 Task: Add a signature Landon Mitchell containing Have a great National Cybersecurity Awareness Month, Landon Mitchell to email address softage.6@softage.net and add a folder Assembly
Action: Mouse moved to (116, 100)
Screenshot: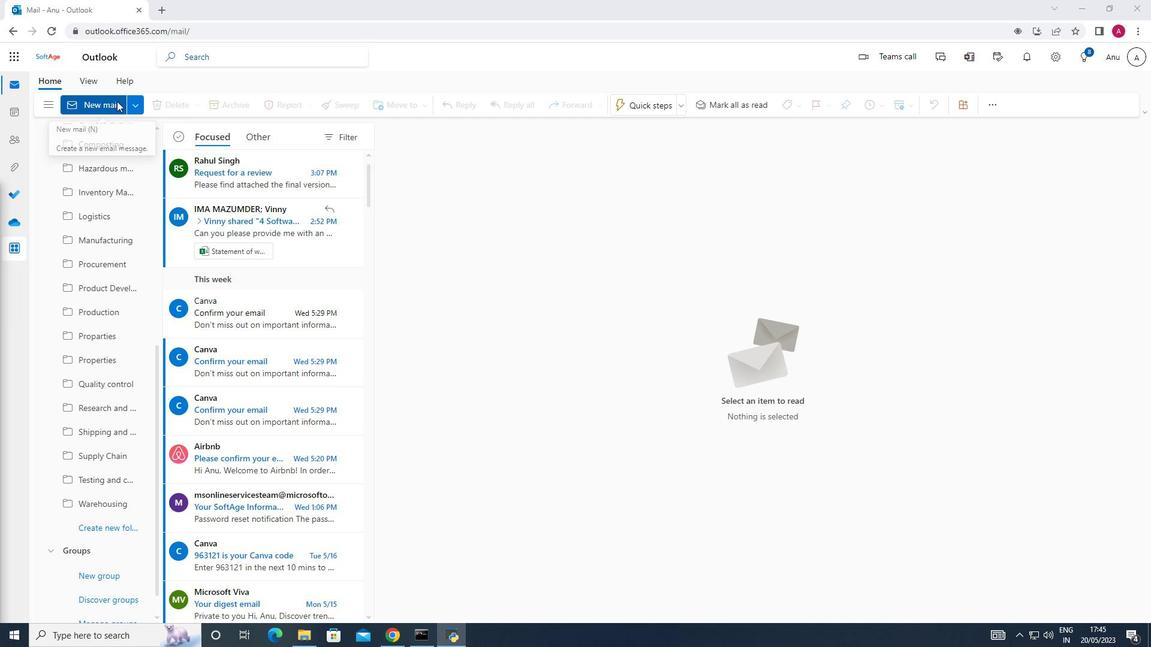 
Action: Mouse pressed left at (116, 100)
Screenshot: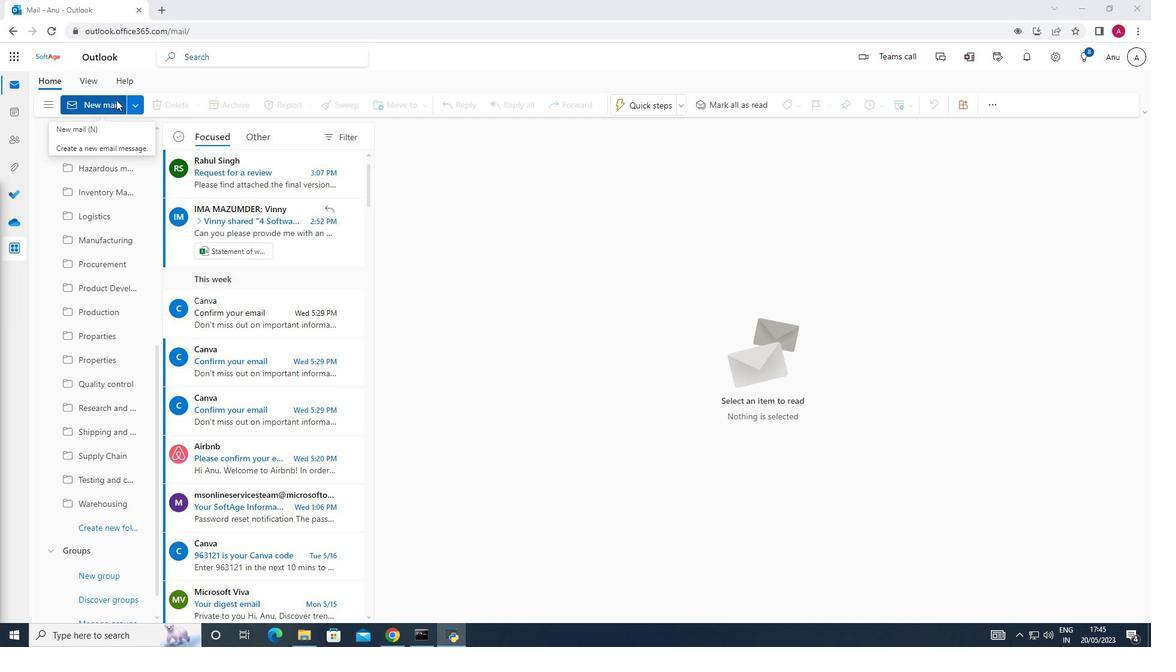 
Action: Mouse moved to (818, 102)
Screenshot: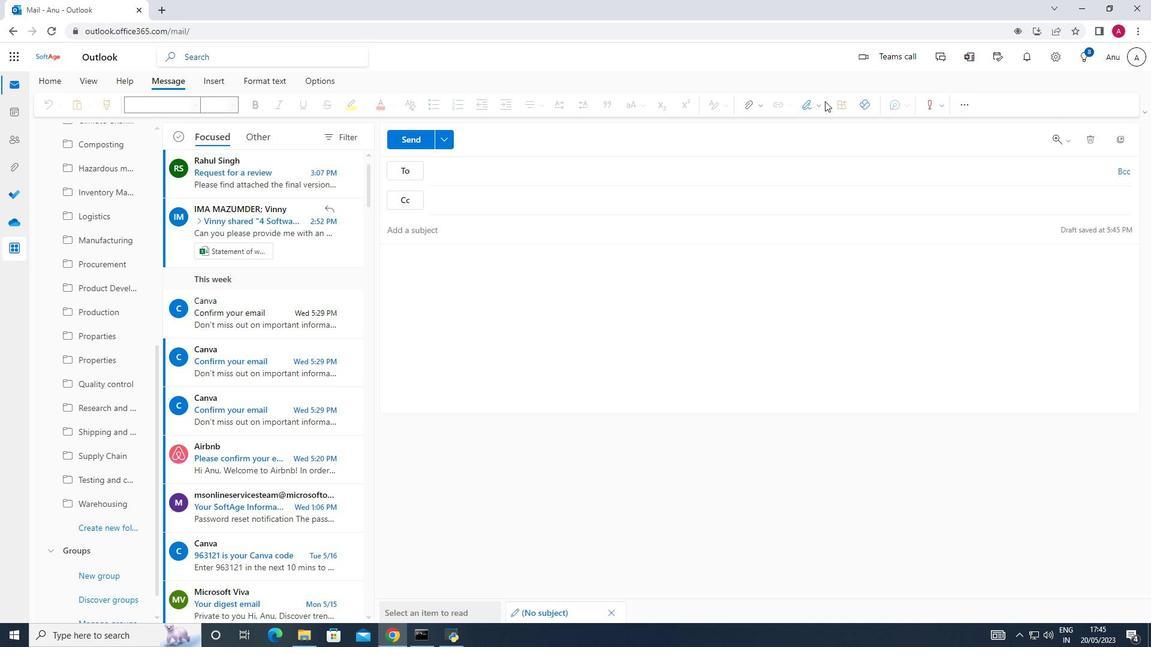 
Action: Mouse pressed left at (818, 102)
Screenshot: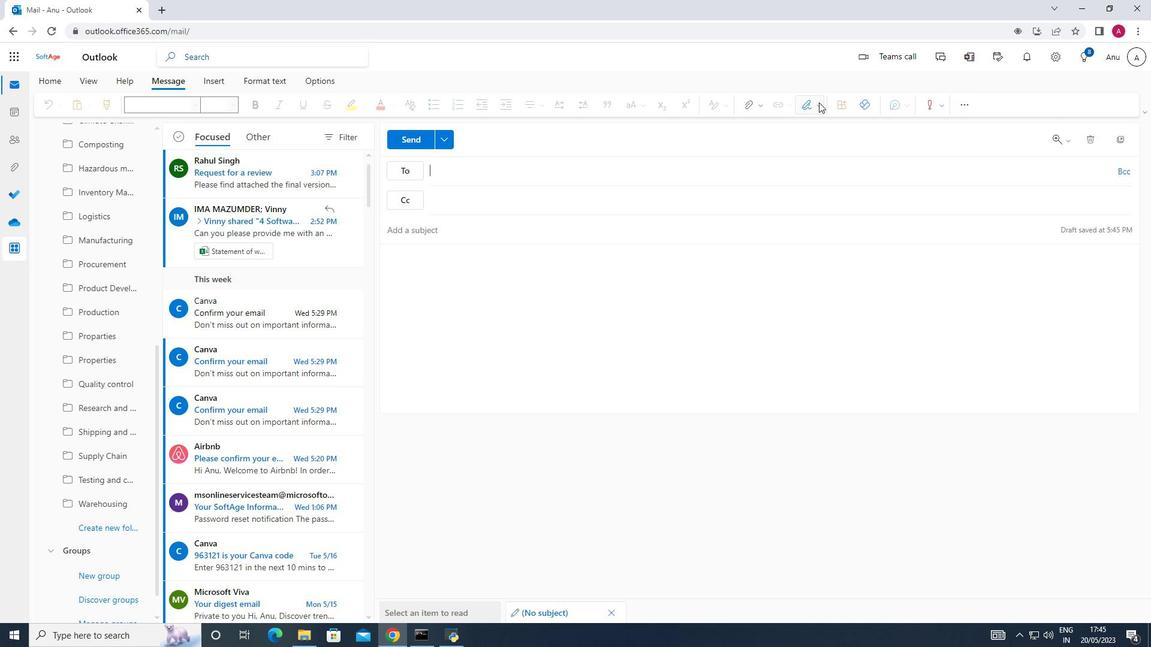 
Action: Mouse moved to (789, 154)
Screenshot: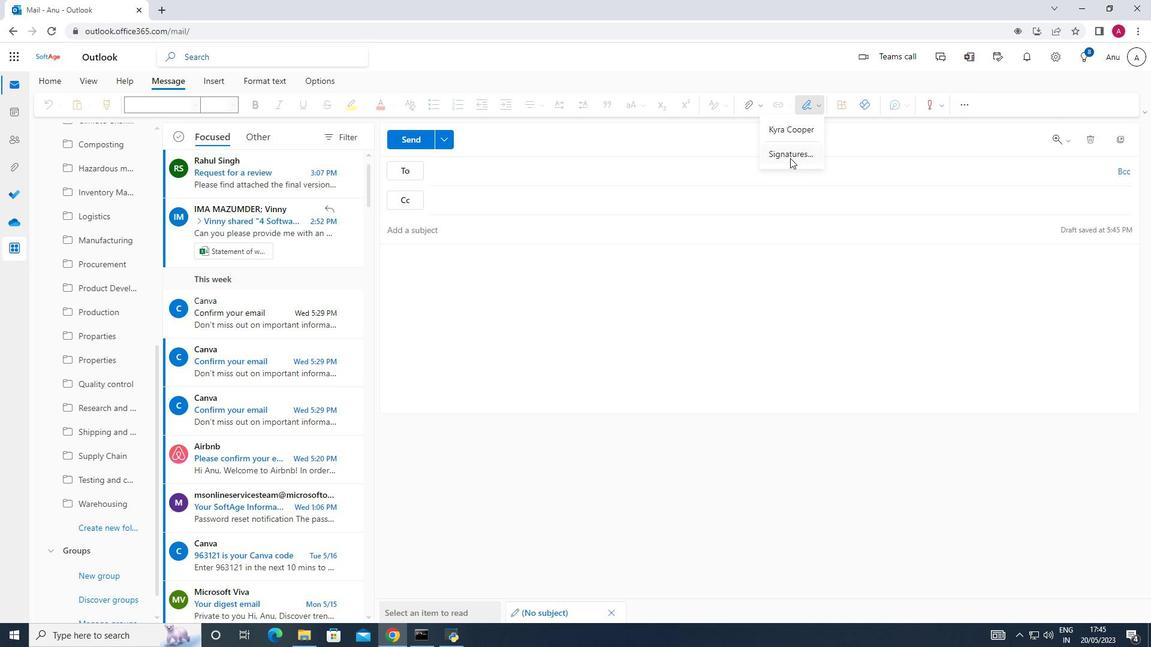 
Action: Mouse pressed left at (789, 154)
Screenshot: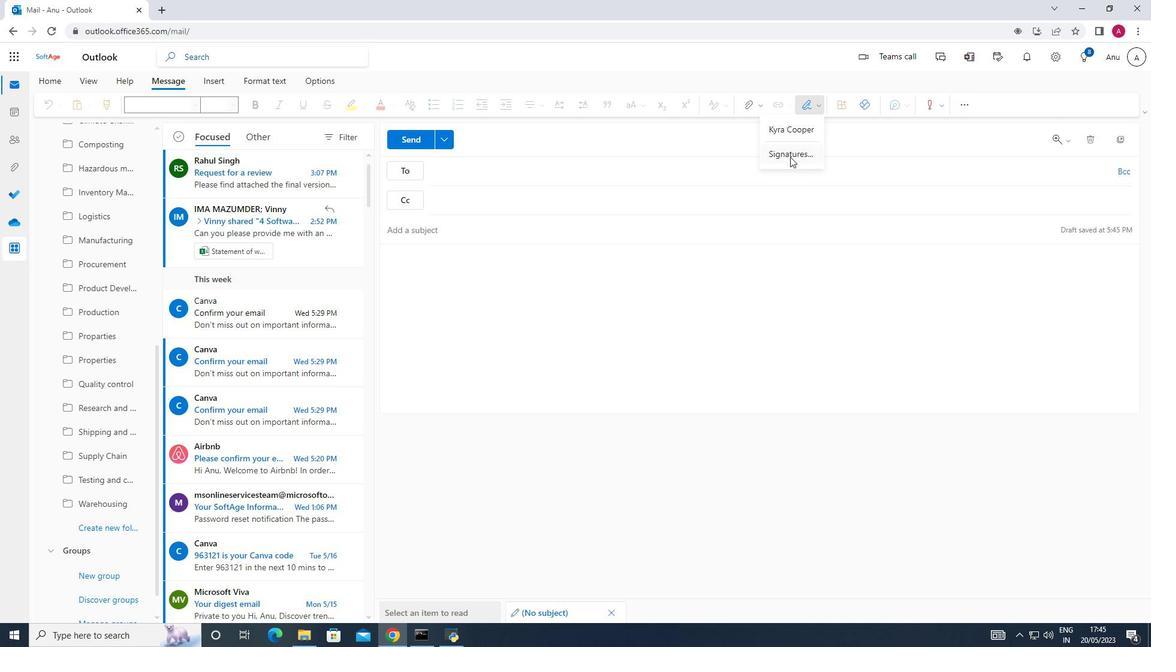 
Action: Mouse moved to (809, 194)
Screenshot: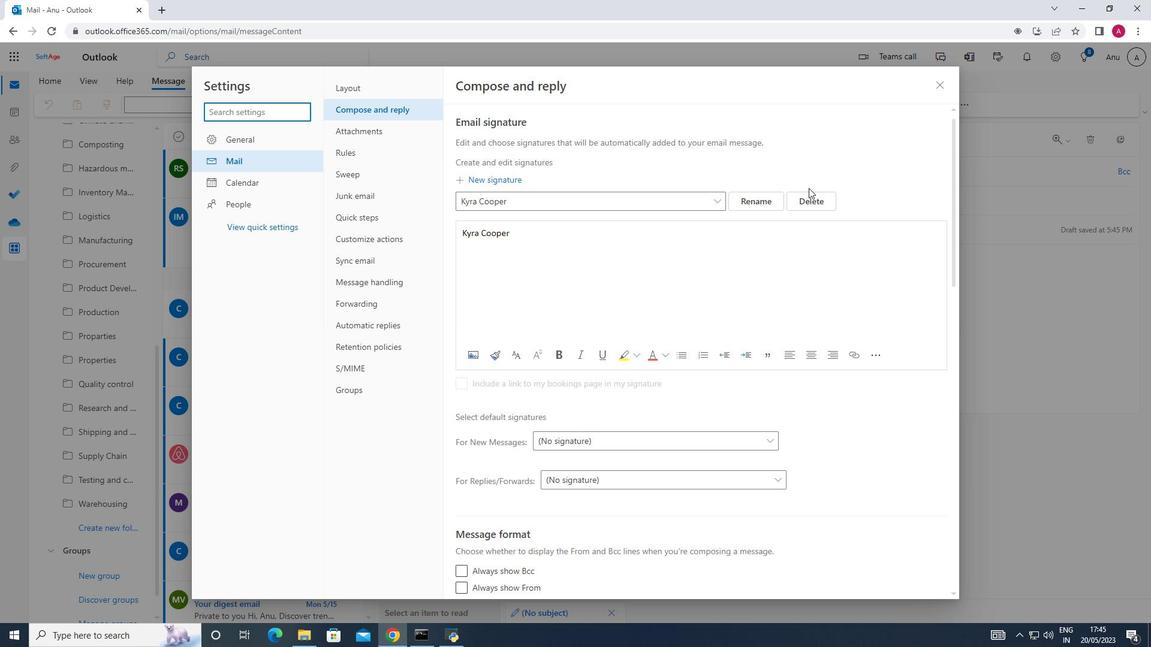 
Action: Mouse pressed left at (809, 194)
Screenshot: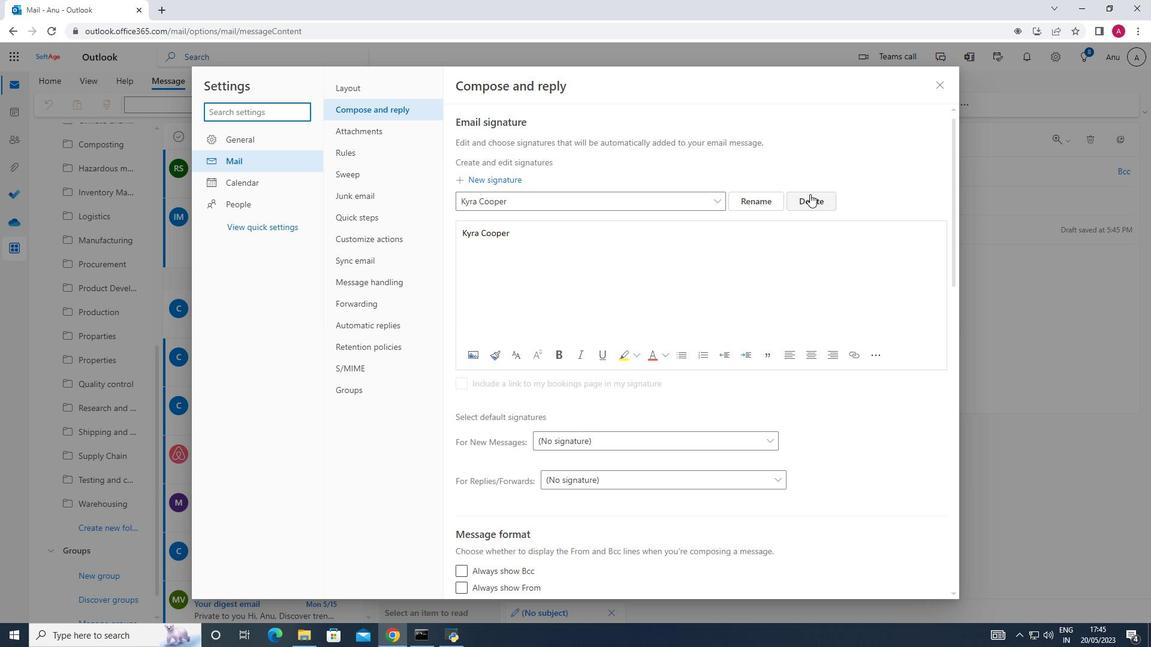 
Action: Mouse moved to (502, 195)
Screenshot: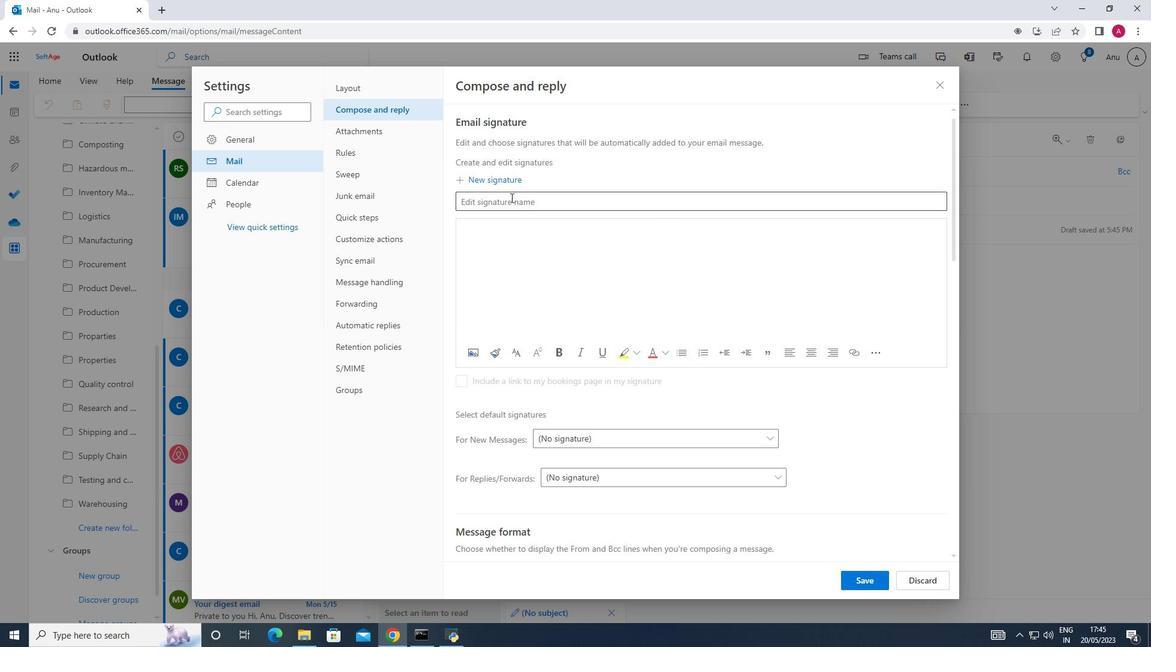 
Action: Mouse pressed left at (502, 195)
Screenshot: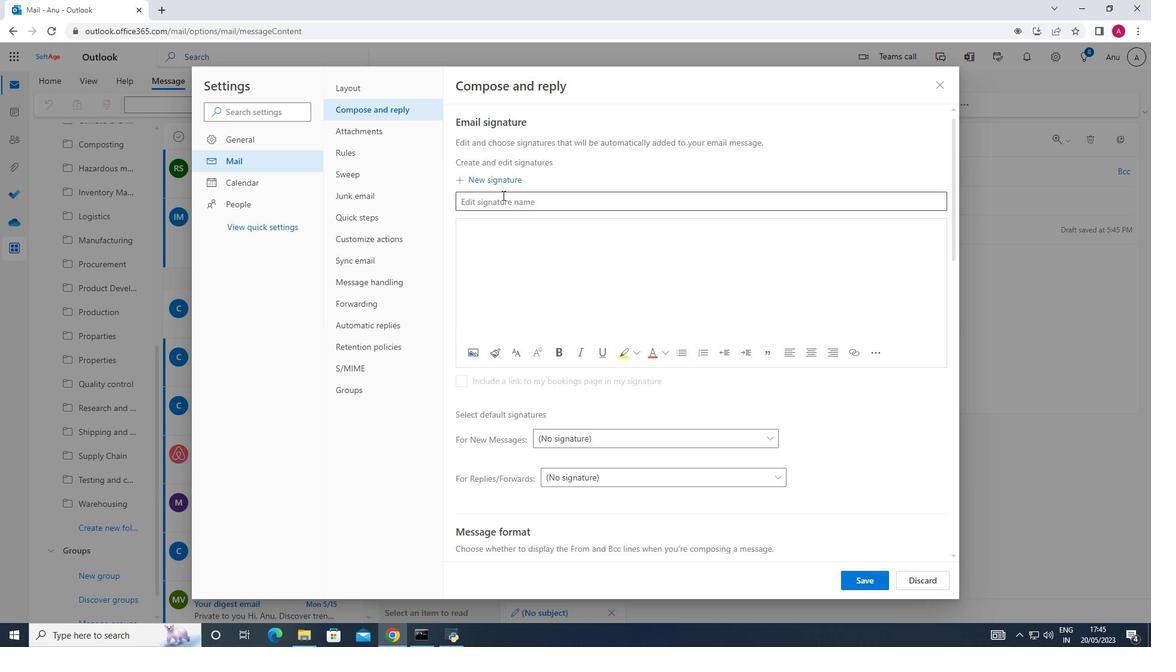 
Action: Key pressed <Key.shift_r>Landon<Key.space><Key.shift_r><Key.shift_r>Mitchell
Screenshot: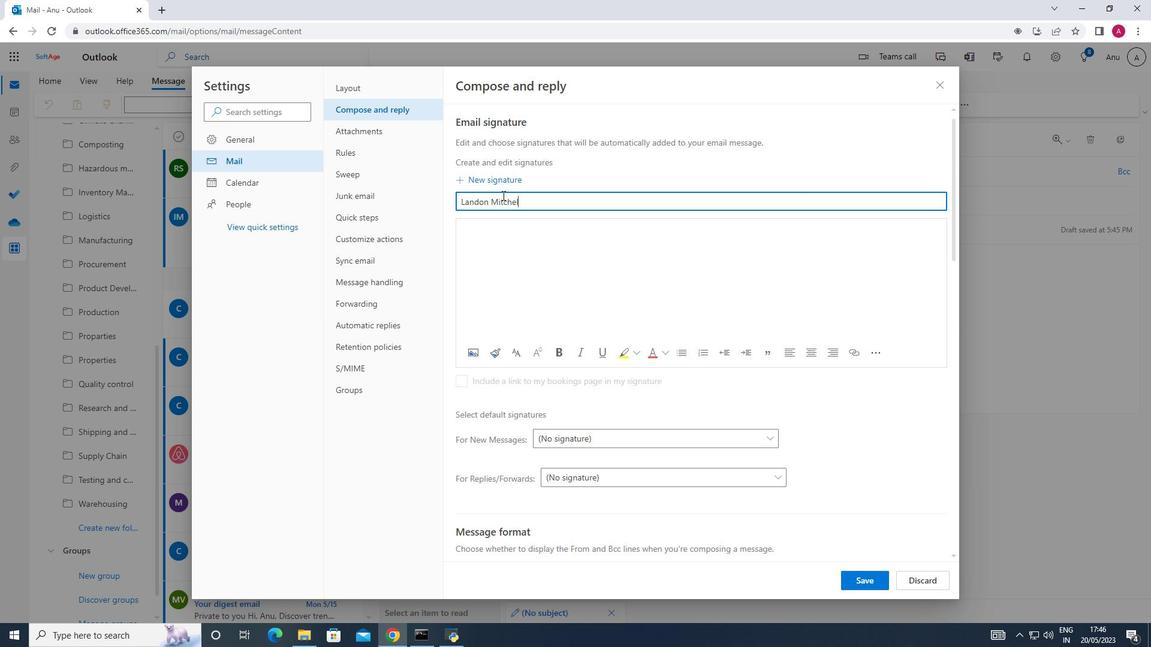 
Action: Mouse moved to (465, 230)
Screenshot: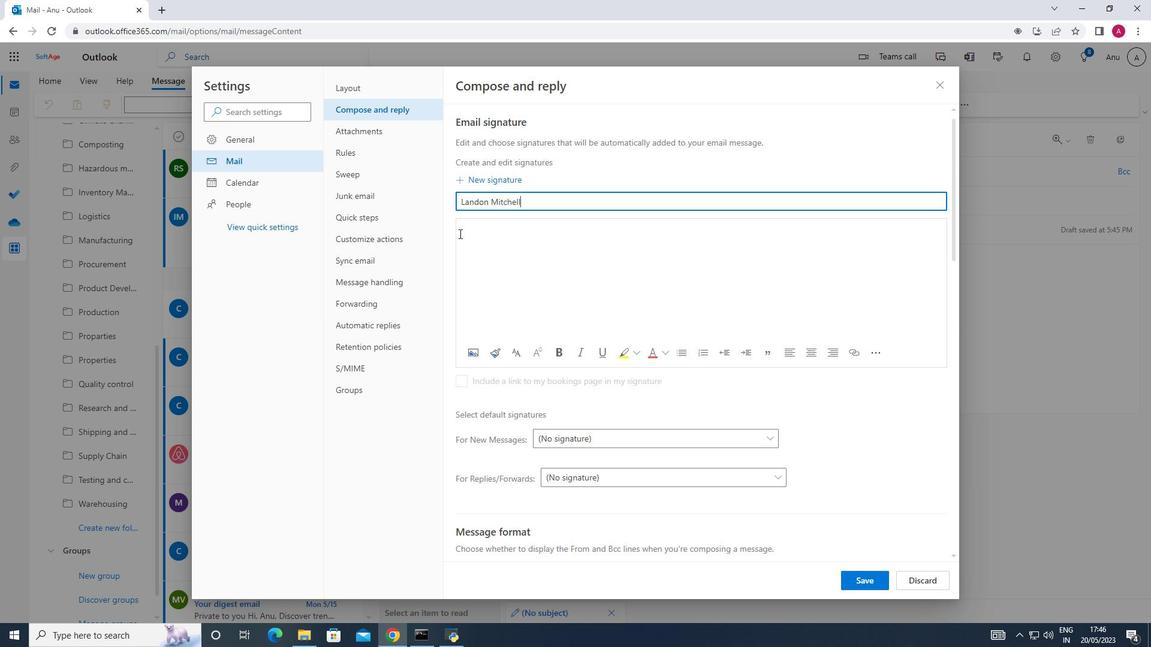 
Action: Mouse pressed left at (465, 230)
Screenshot: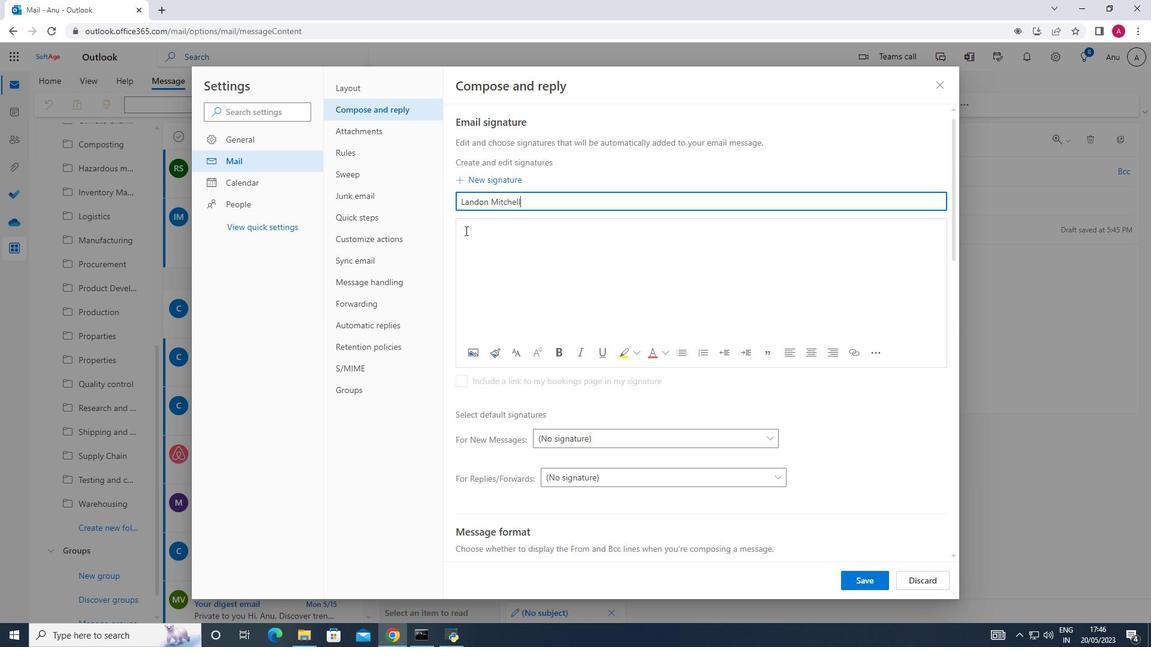 
Action: Key pressed <Key.shift_r>Landon<Key.space><Key.shift_r>Mitchell
Screenshot: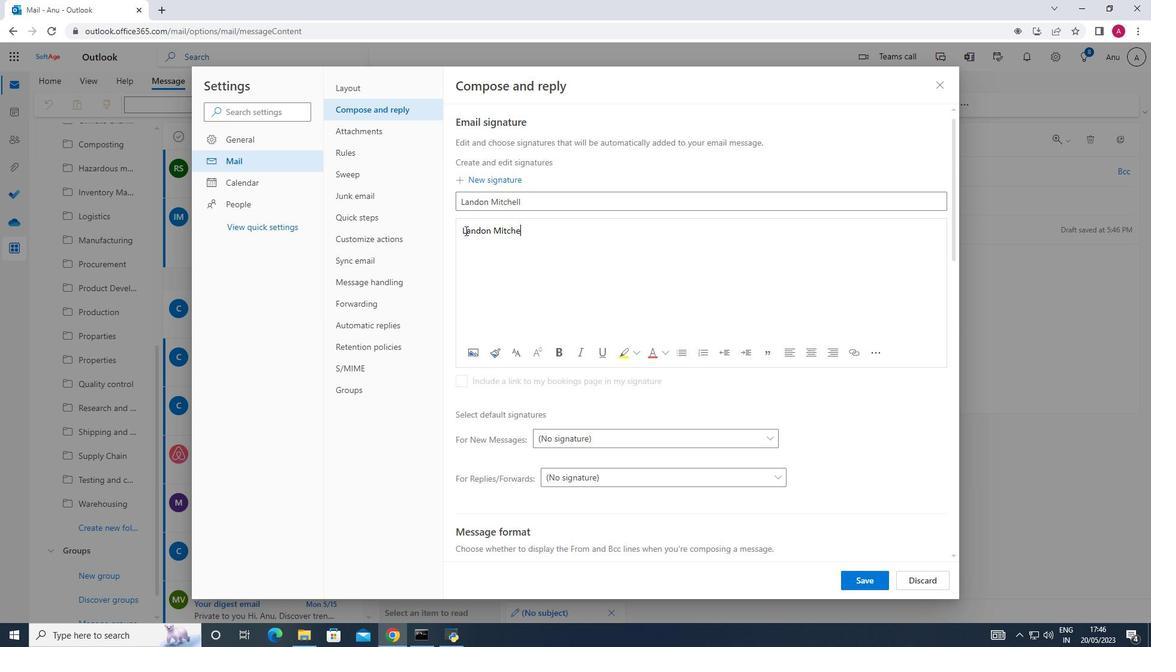 
Action: Mouse moved to (861, 574)
Screenshot: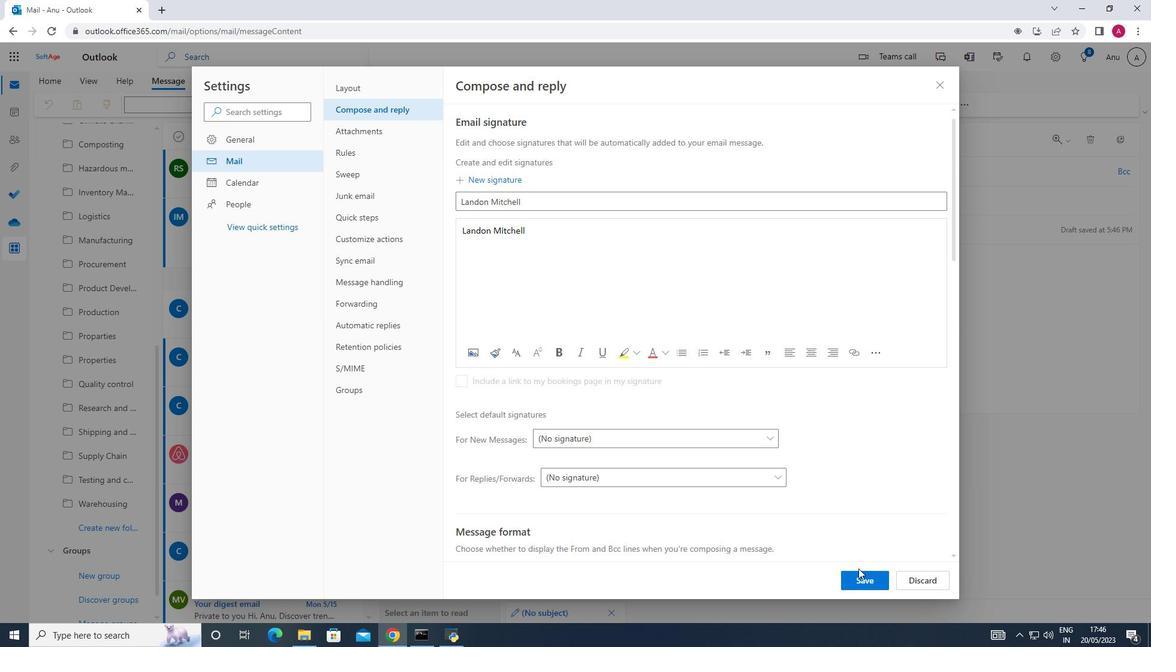 
Action: Mouse pressed left at (861, 574)
Screenshot: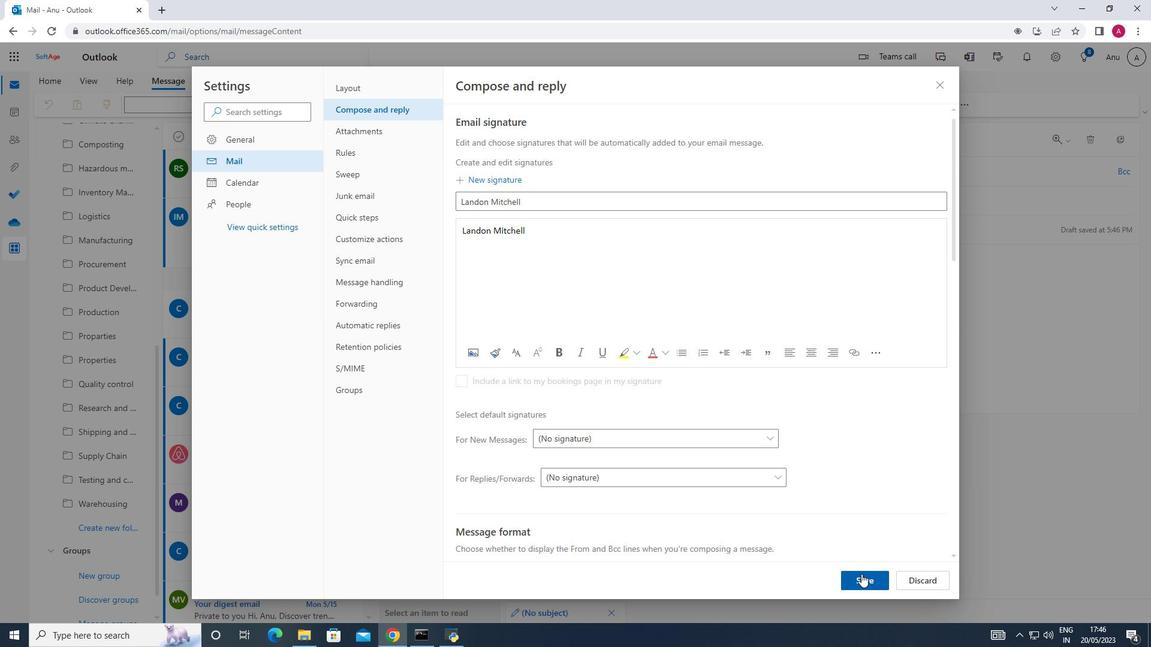 
Action: Mouse moved to (941, 85)
Screenshot: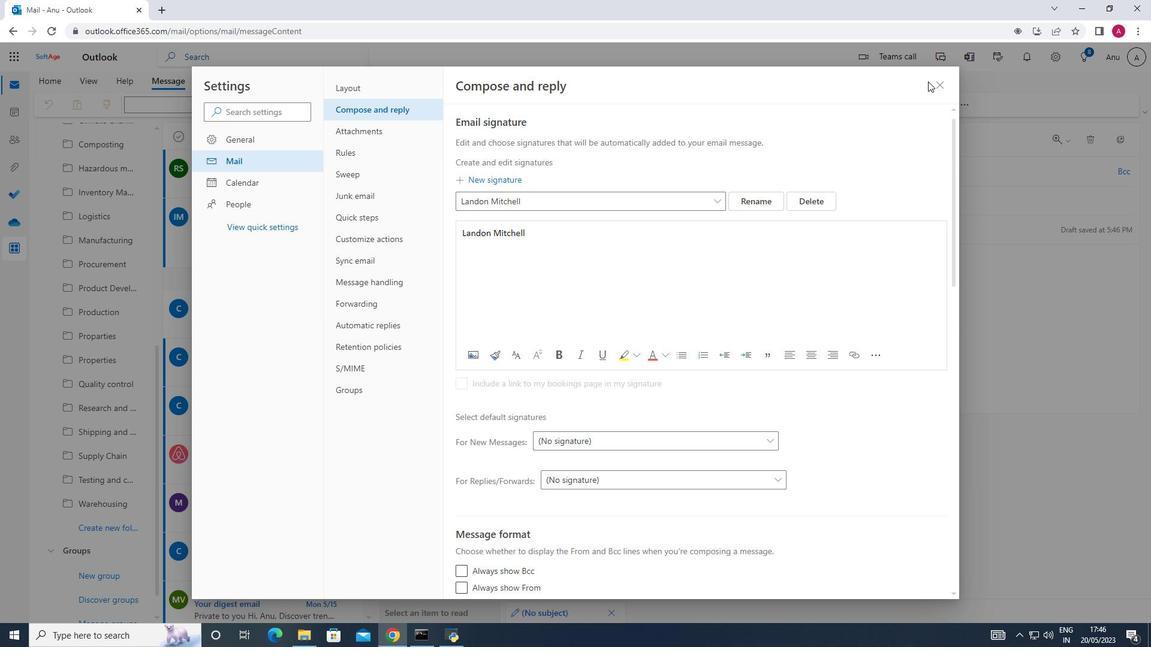
Action: Mouse pressed left at (941, 85)
Screenshot: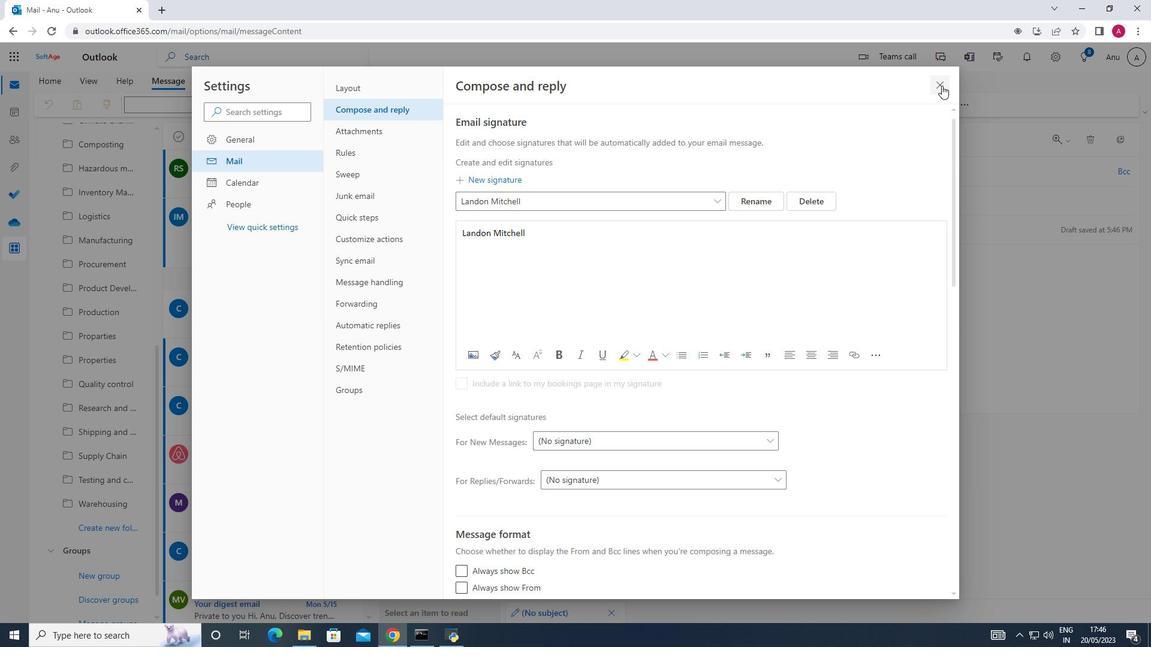 
Action: Mouse moved to (408, 252)
Screenshot: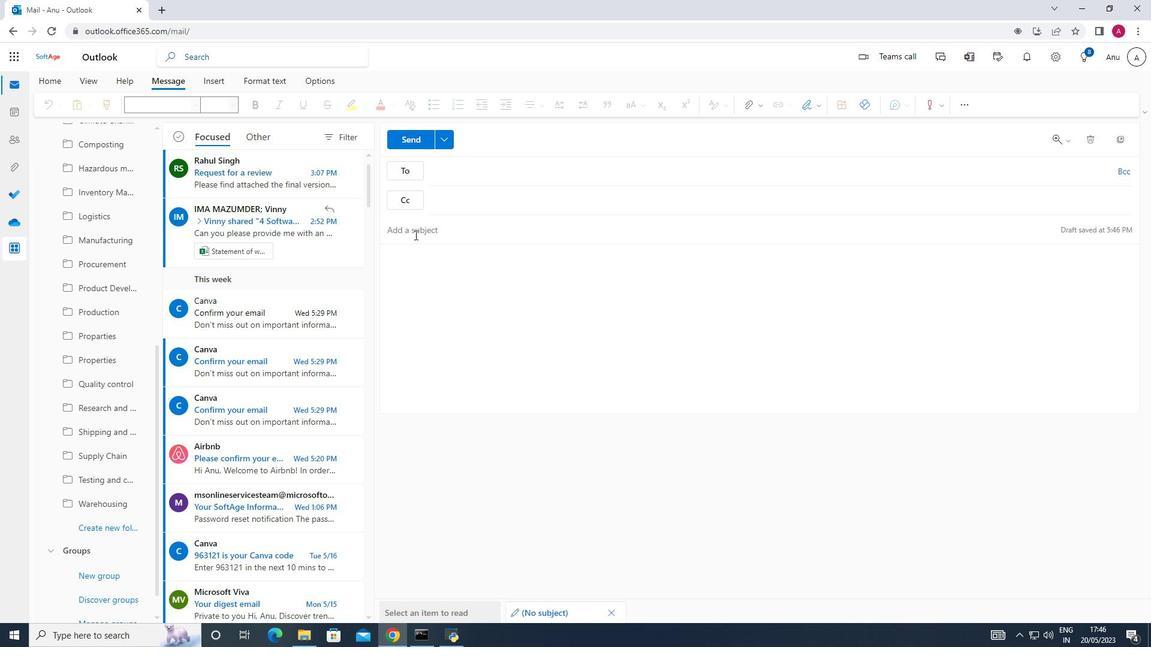 
Action: Mouse pressed left at (408, 252)
Screenshot: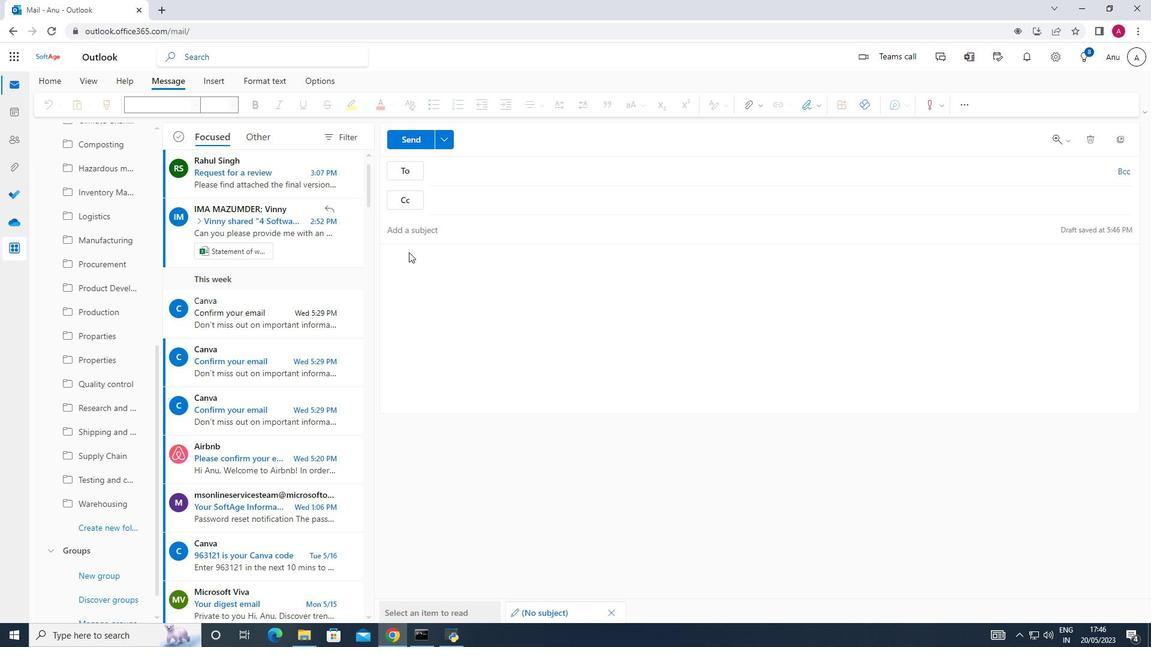 
Action: Mouse moved to (395, 258)
Screenshot: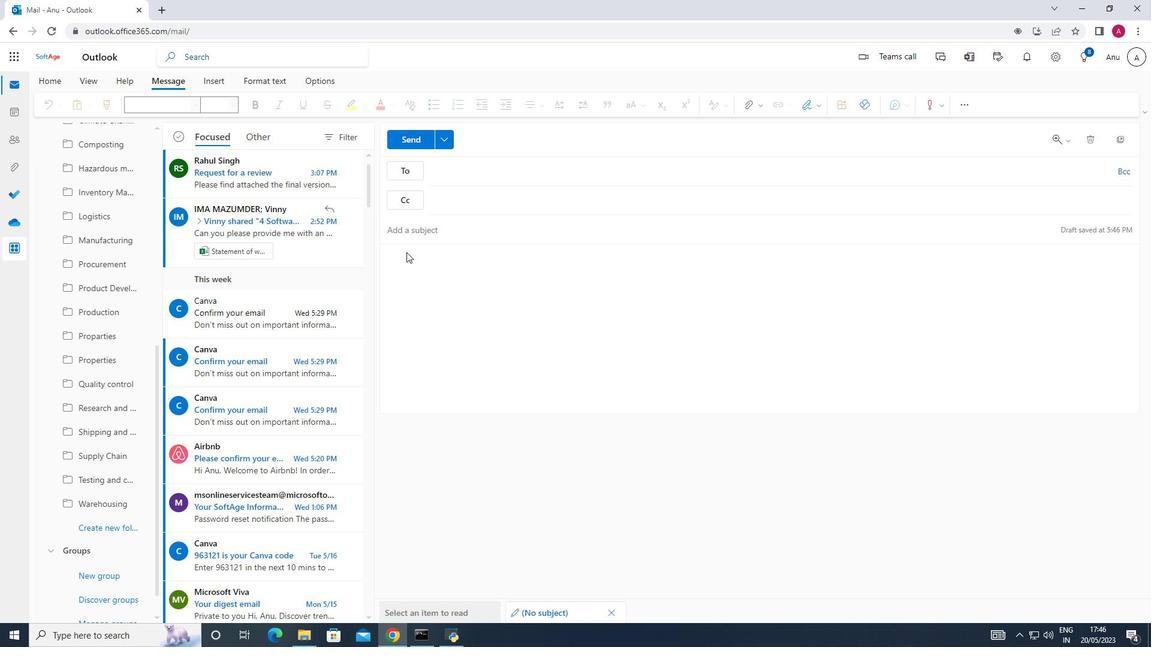 
Action: Mouse pressed left at (395, 258)
Screenshot: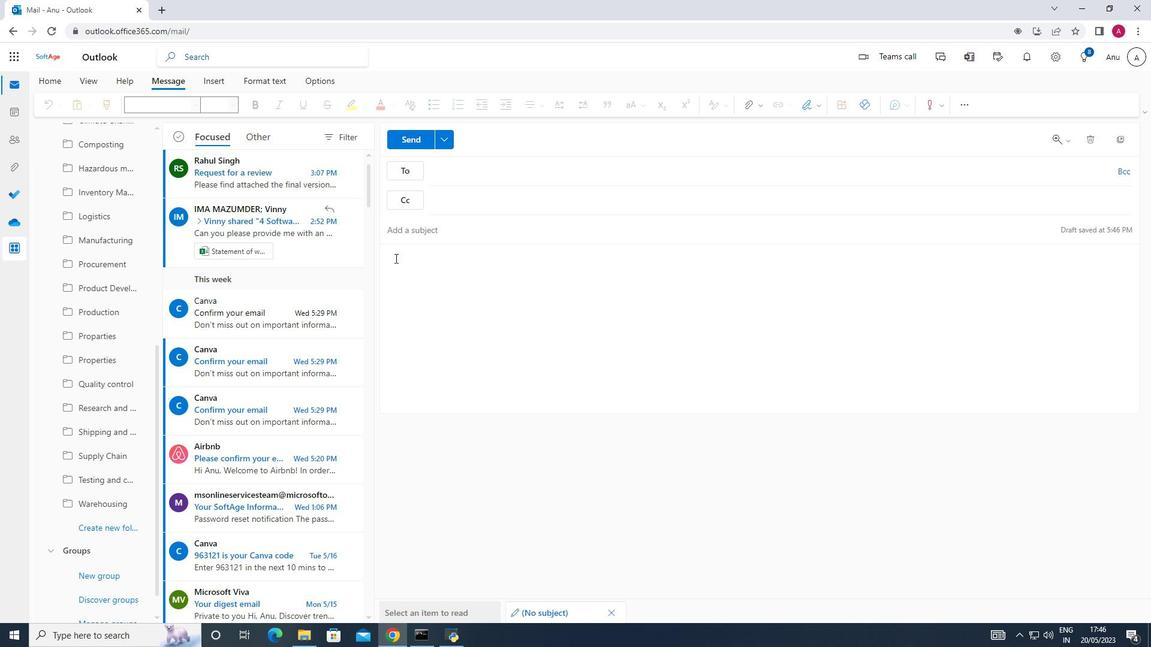 
Action: Key pressed <Key.shift>Have<Key.space>a<Key.space>great<Key.space>national<Key.space>cybersecurity<Key.space>aw<Key.tab>.
Screenshot: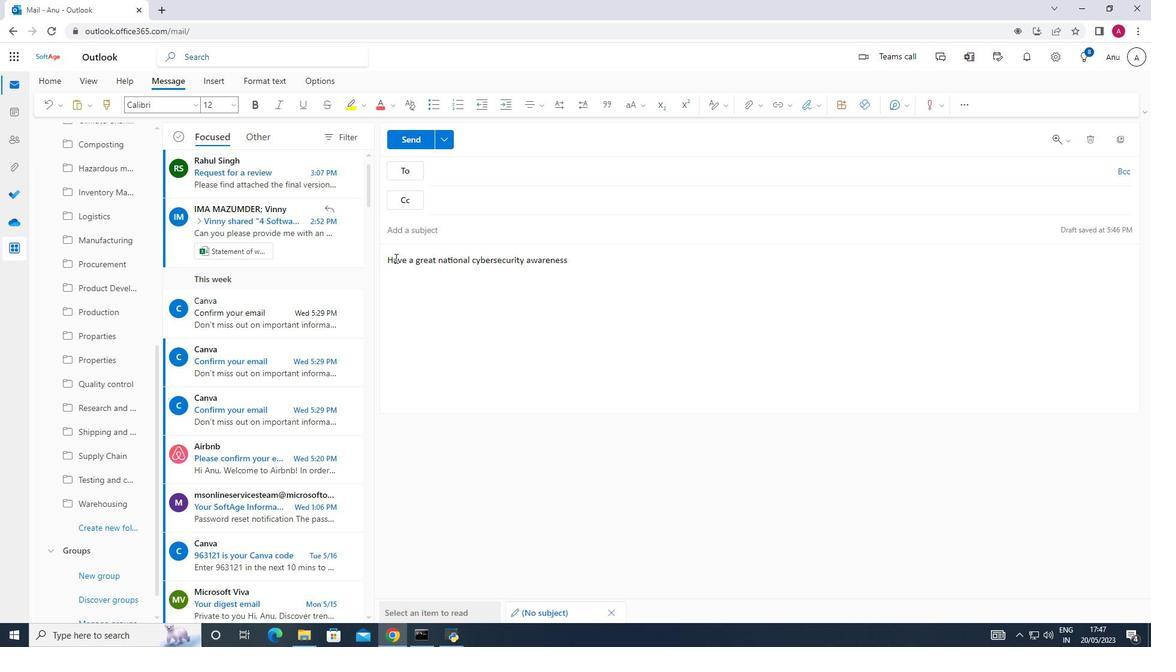 
Action: Mouse moved to (817, 109)
Screenshot: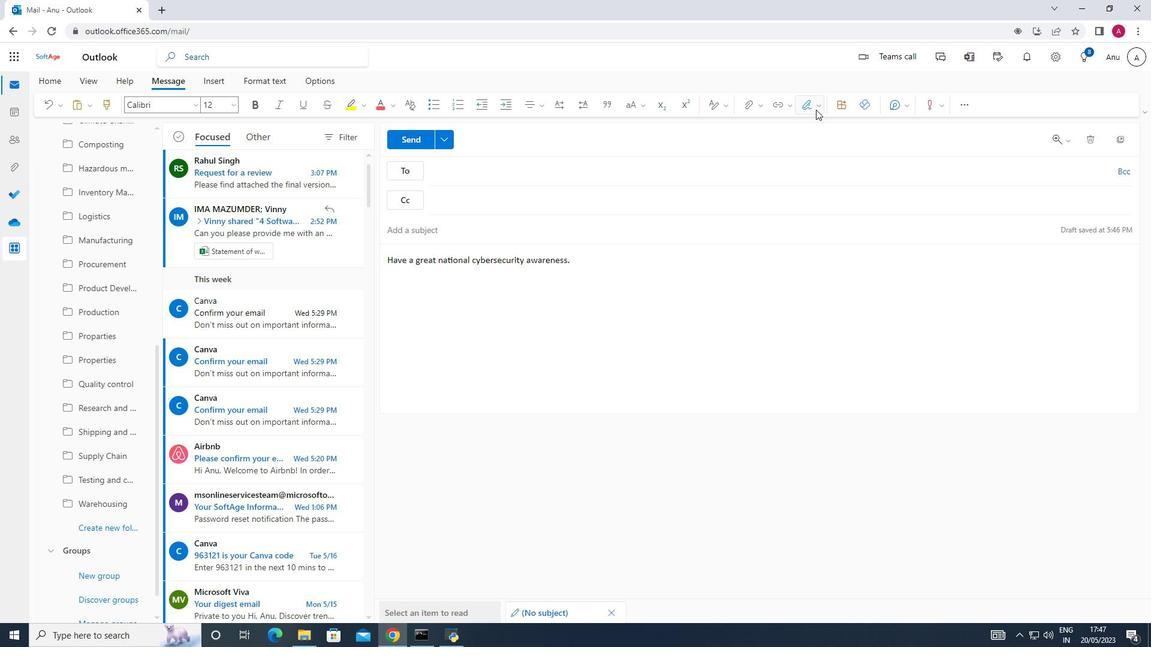 
Action: Mouse pressed left at (817, 109)
Screenshot: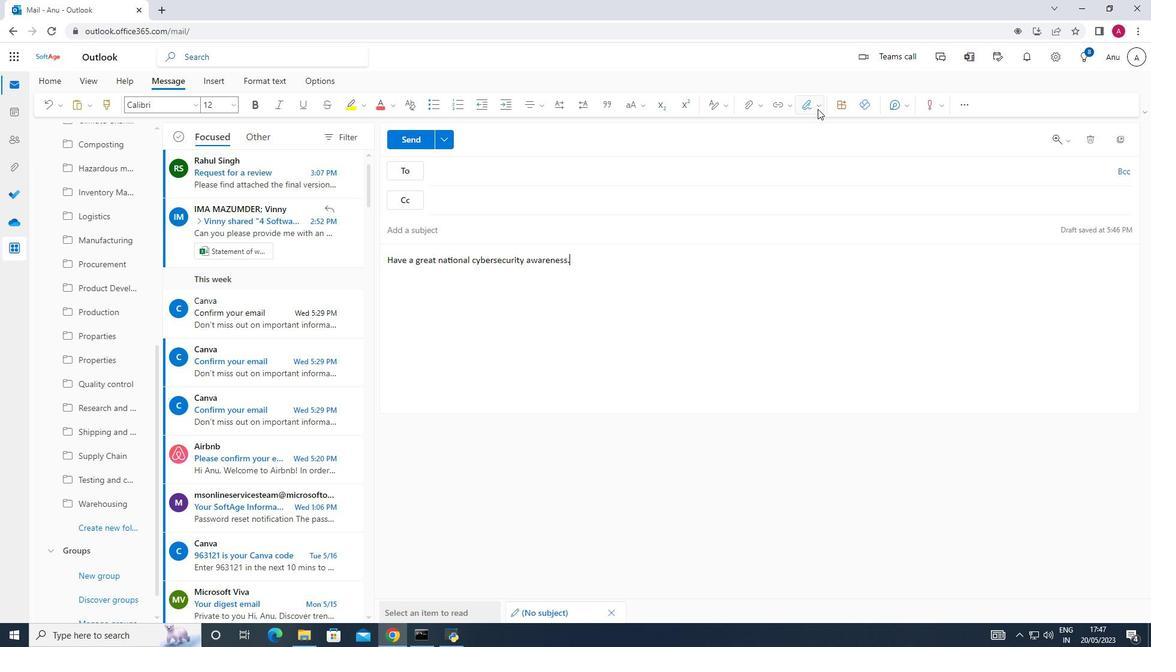 
Action: Mouse moved to (813, 124)
Screenshot: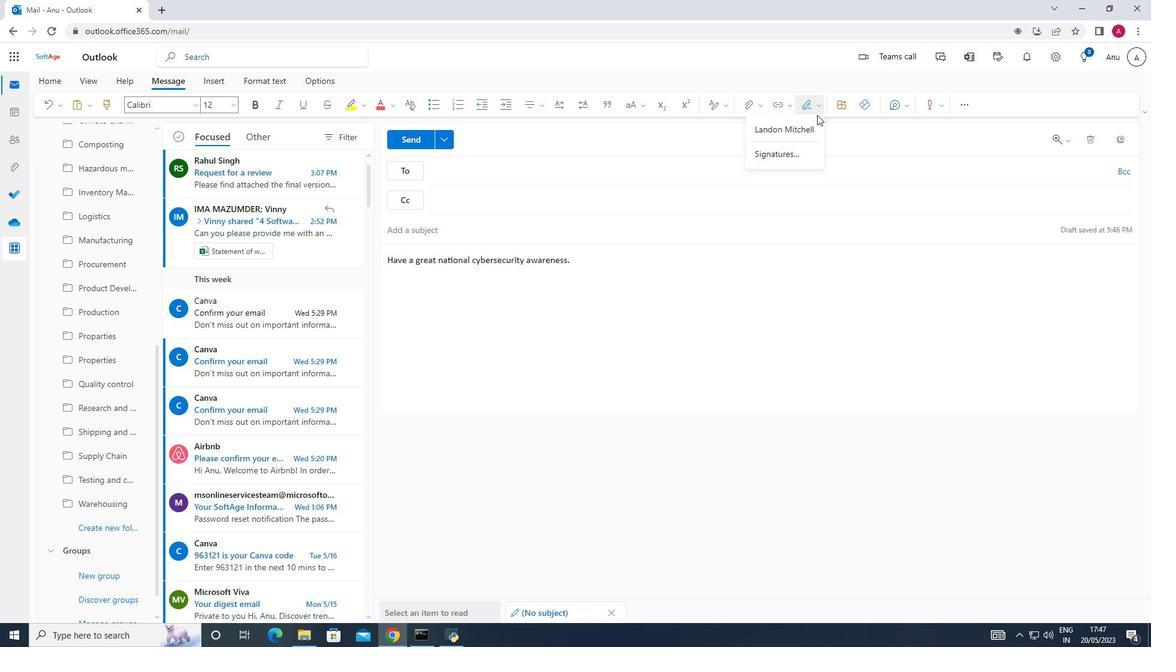 
Action: Mouse pressed left at (813, 124)
Screenshot: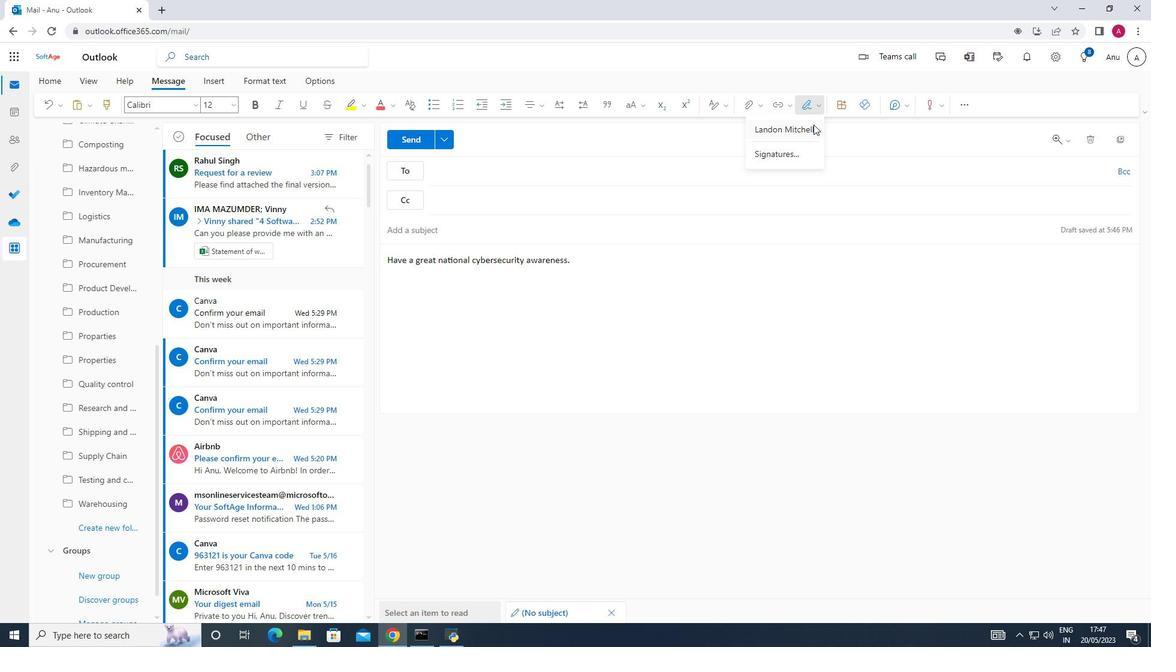
Action: Mouse moved to (440, 174)
Screenshot: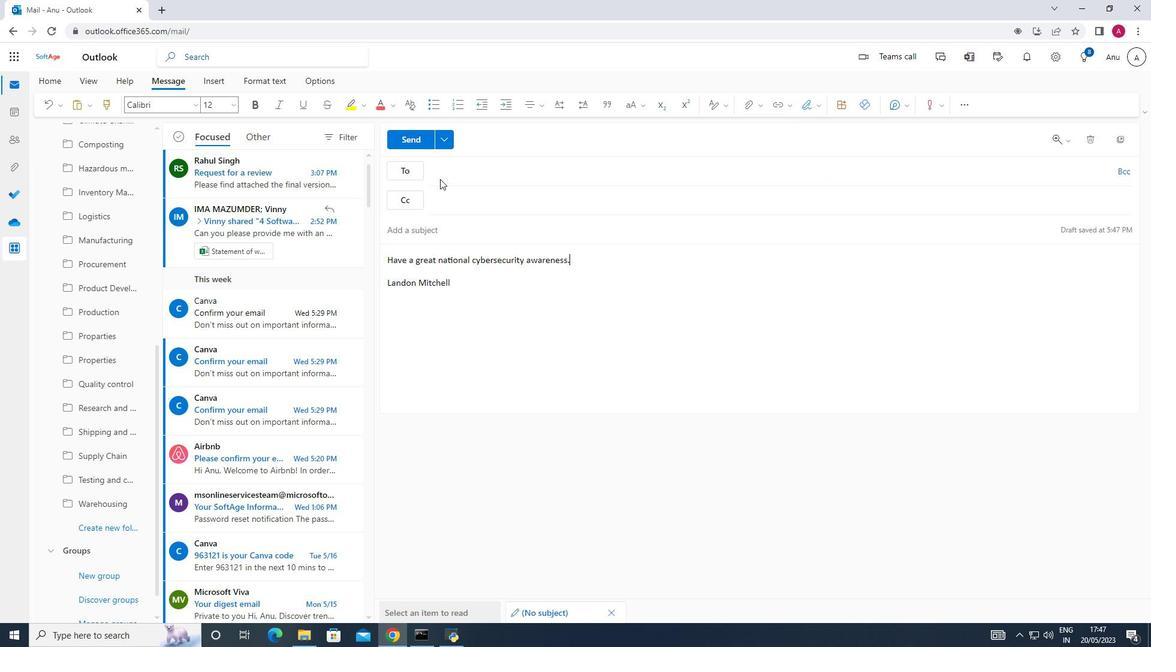 
Action: Mouse pressed left at (440, 174)
Screenshot: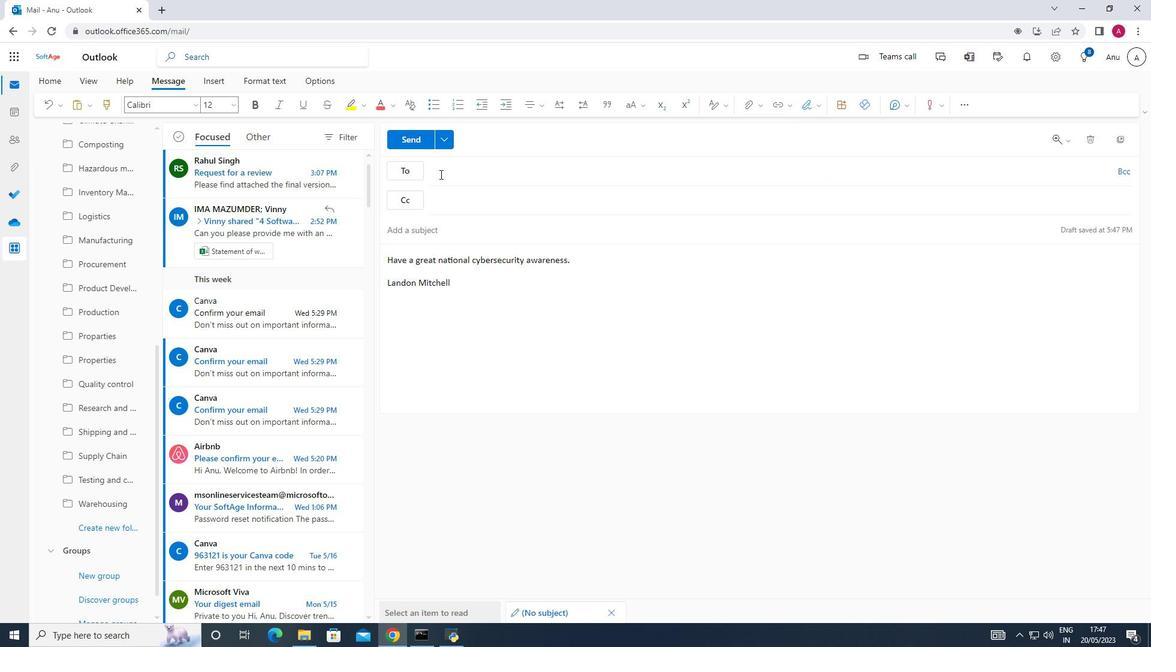 
Action: Mouse moved to (440, 173)
Screenshot: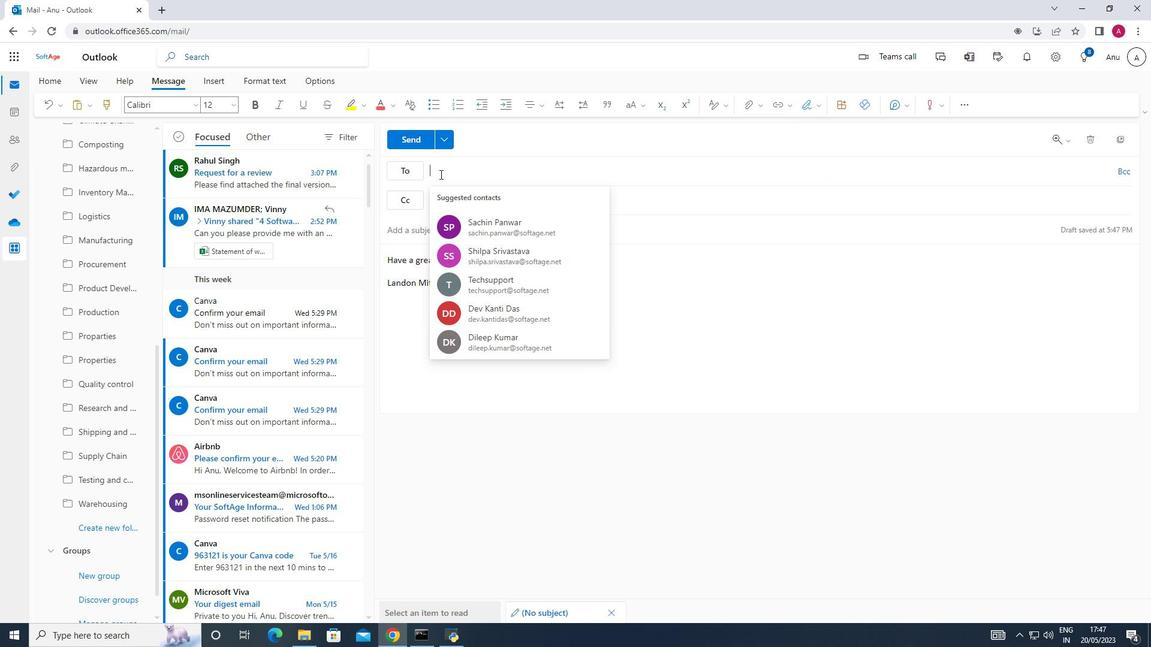 
Action: Key pressed <Key.shift>Softage.6<Key.shift>@softage.net
Screenshot: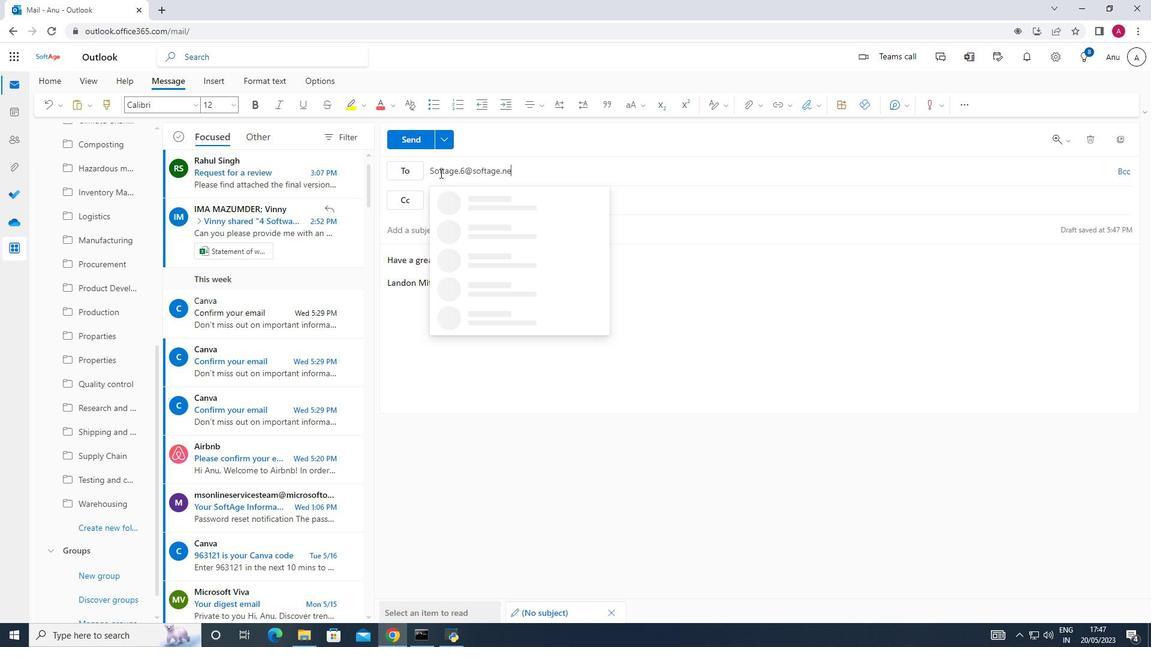 
Action: Mouse moved to (489, 201)
Screenshot: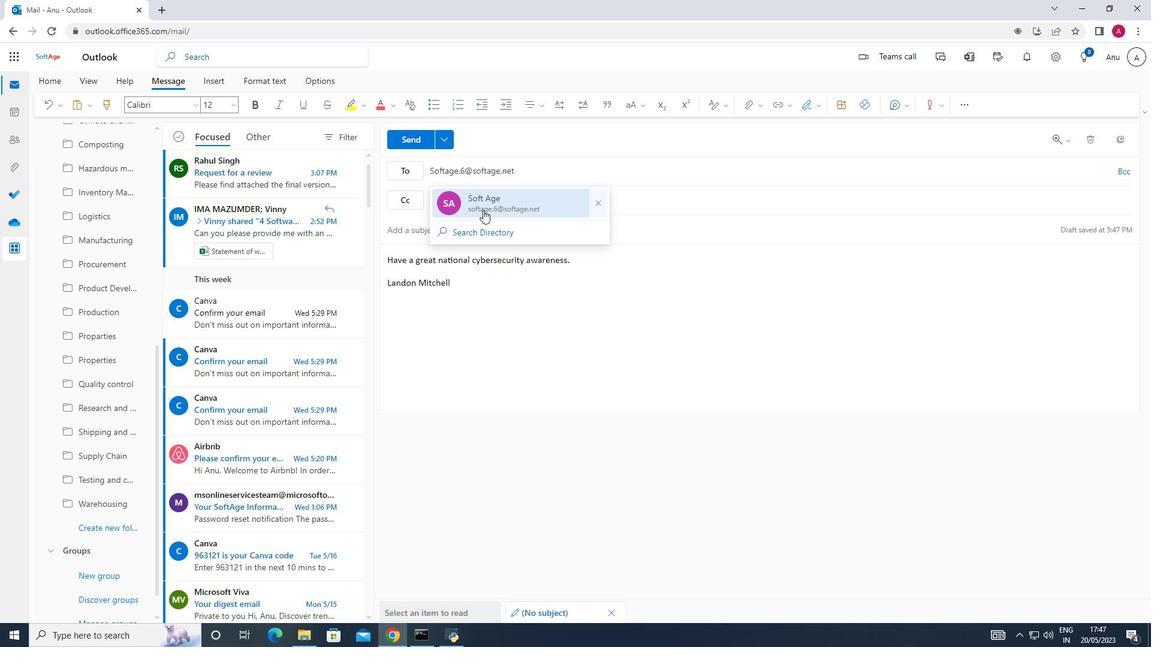 
Action: Mouse pressed left at (489, 201)
Screenshot: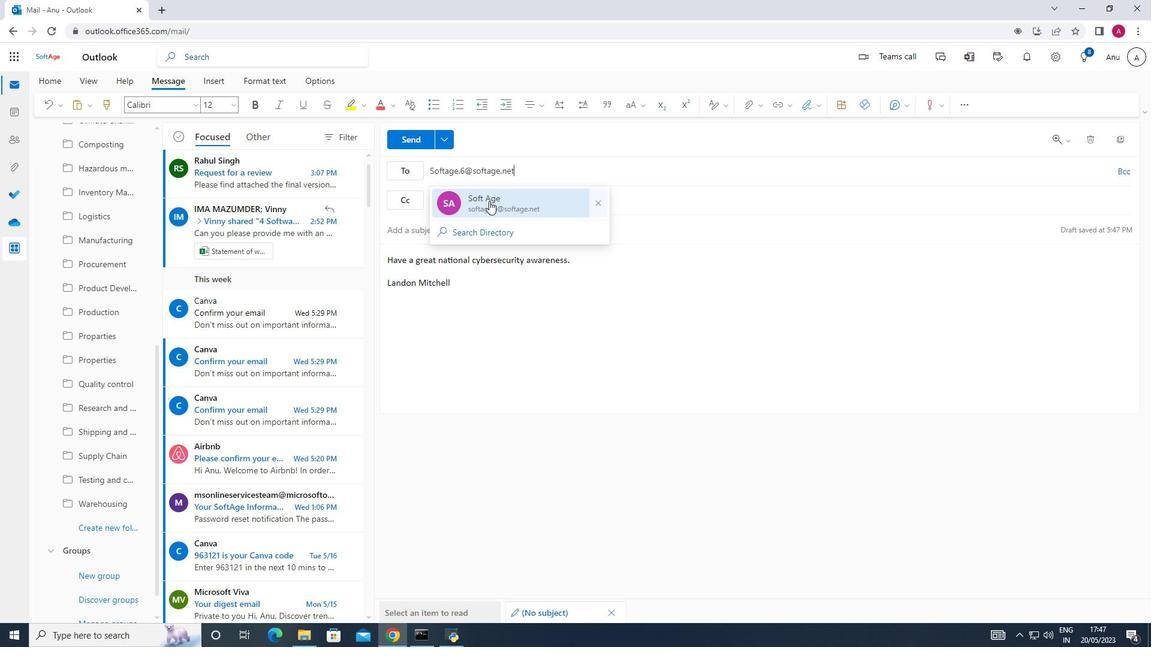 
Action: Mouse moved to (113, 354)
Screenshot: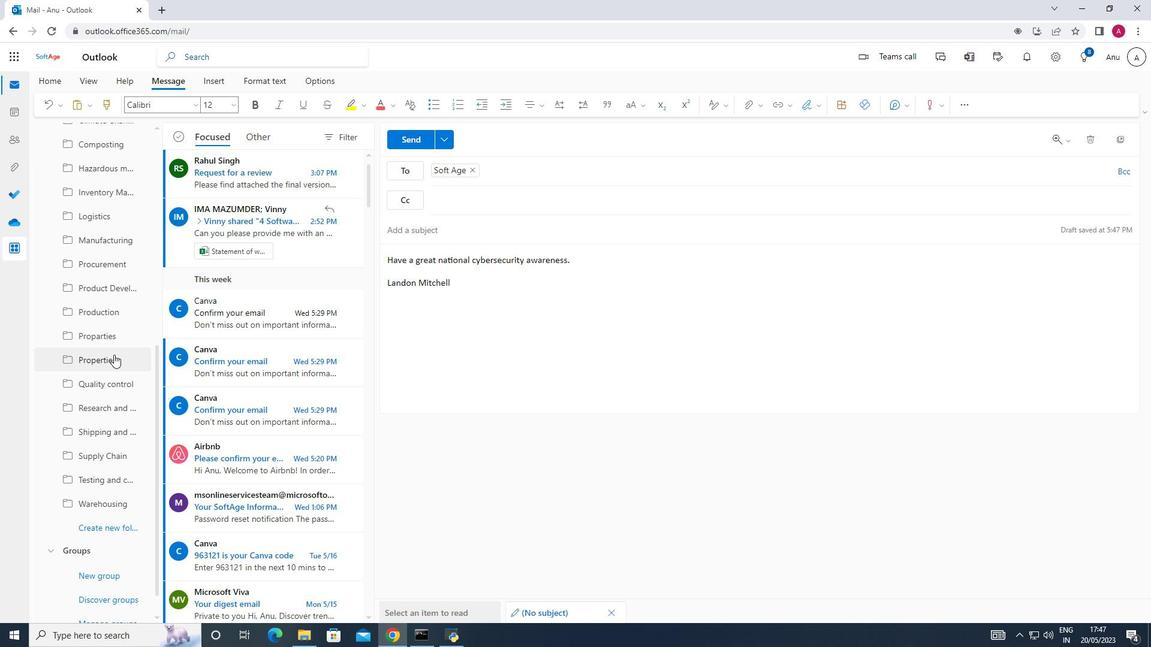 
Action: Mouse scrolled (113, 354) with delta (0, 0)
Screenshot: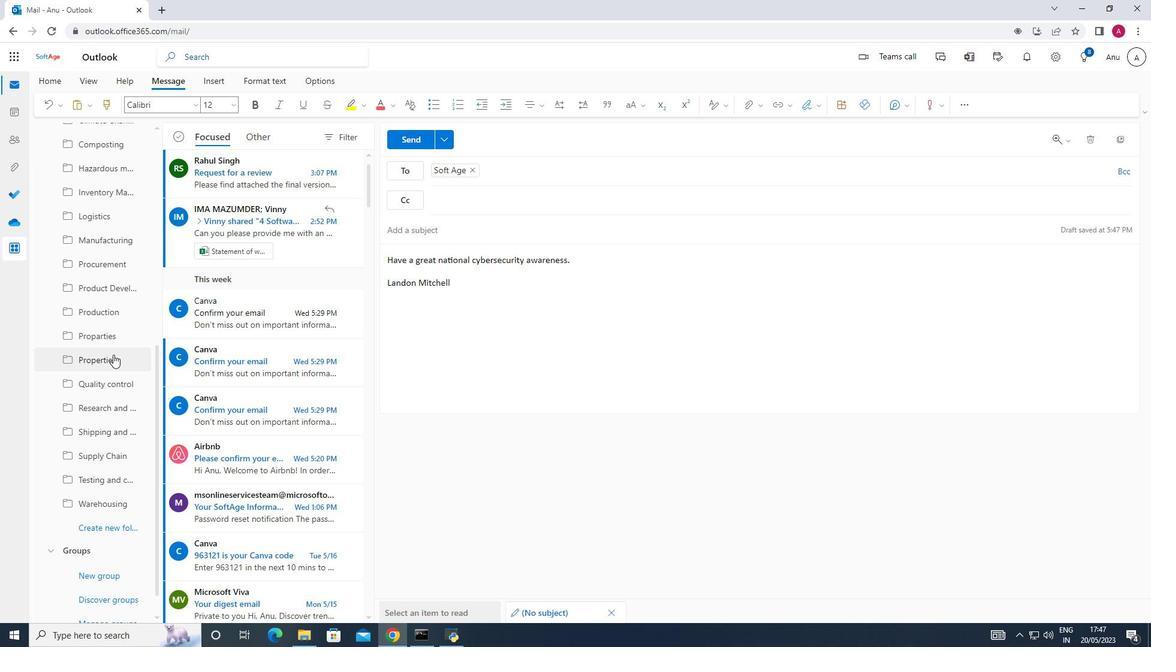 
Action: Mouse scrolled (113, 354) with delta (0, 0)
Screenshot: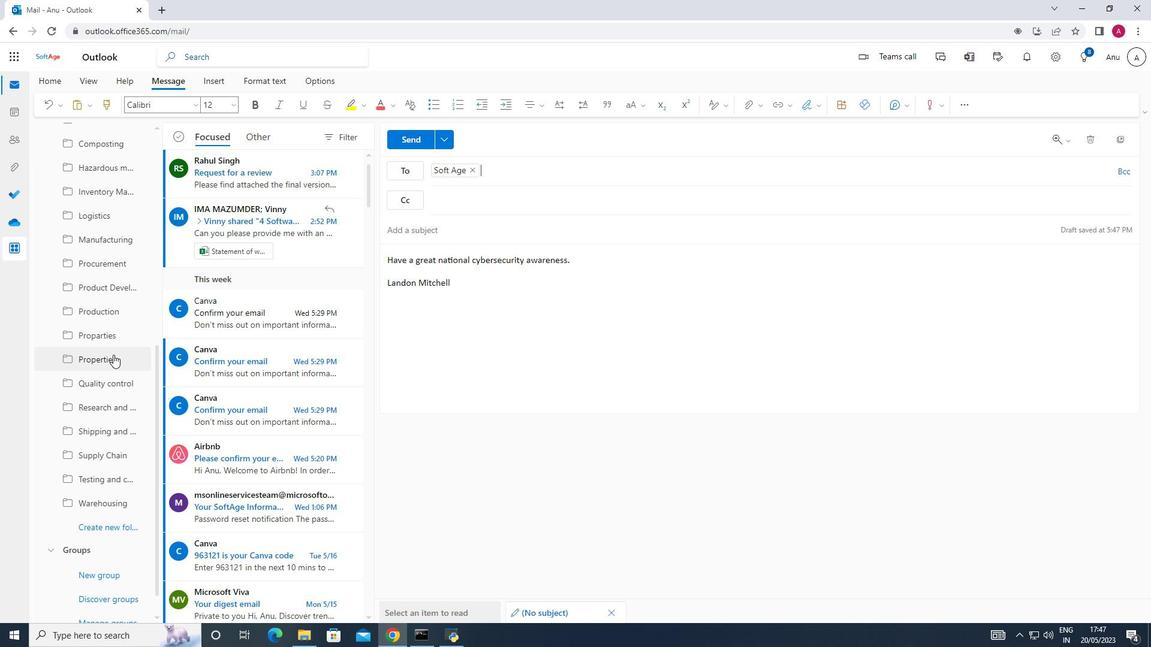 
Action: Mouse scrolled (113, 354) with delta (0, 0)
Screenshot: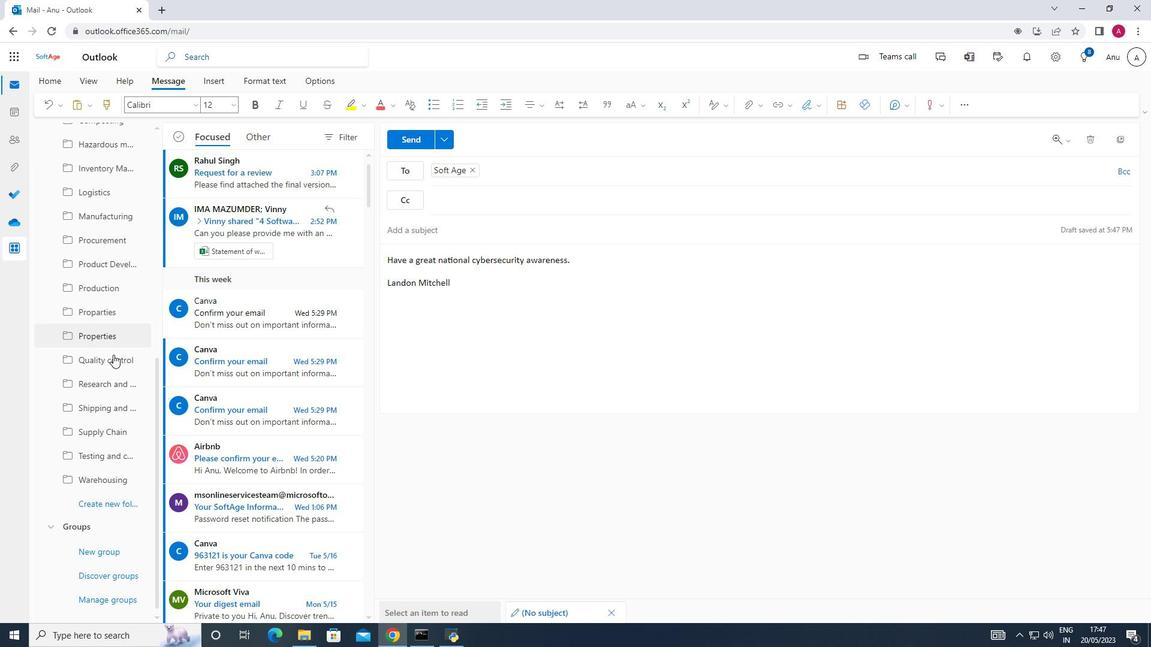 
Action: Mouse scrolled (113, 354) with delta (0, 0)
Screenshot: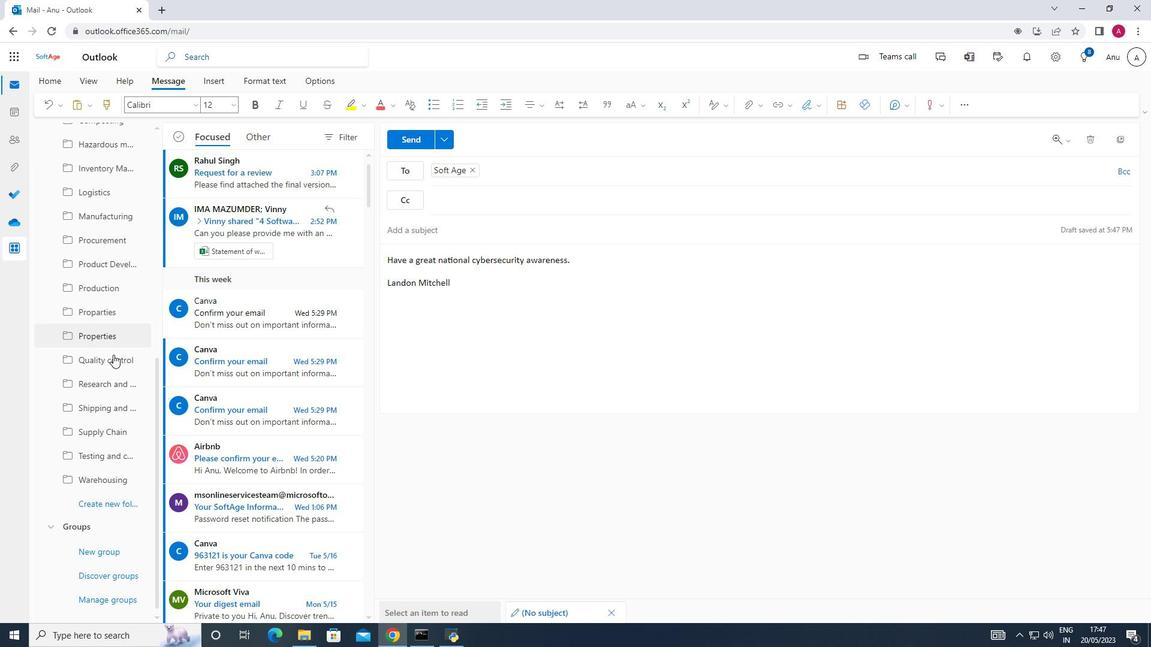 
Action: Mouse moved to (92, 497)
Screenshot: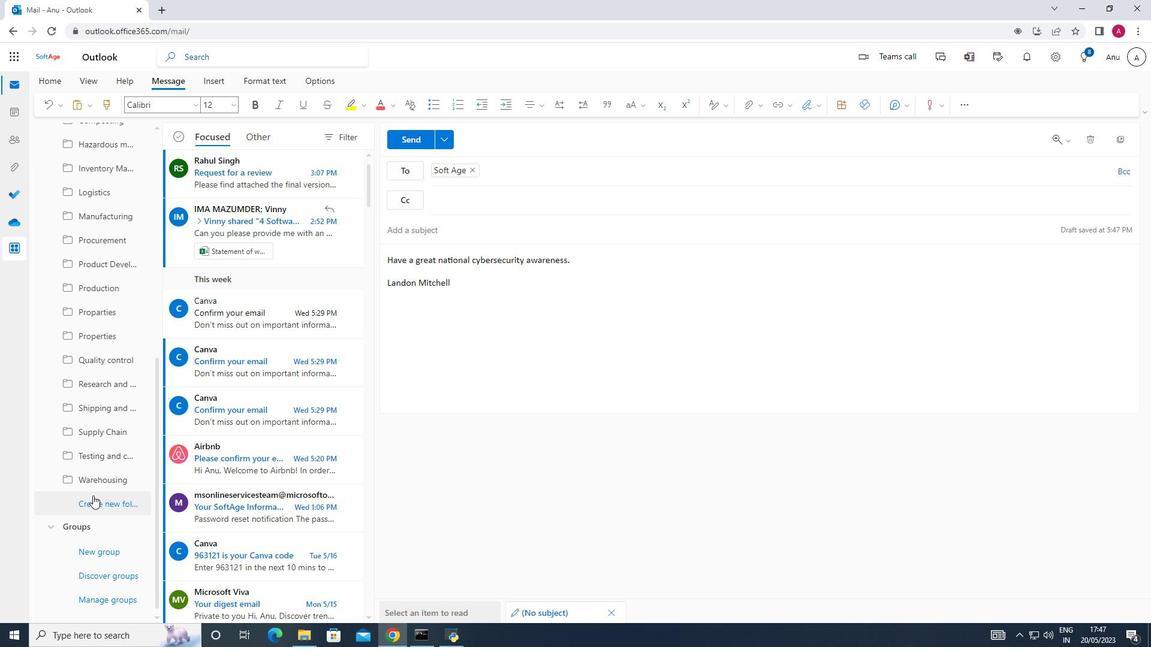 
Action: Mouse pressed left at (92, 497)
Screenshot: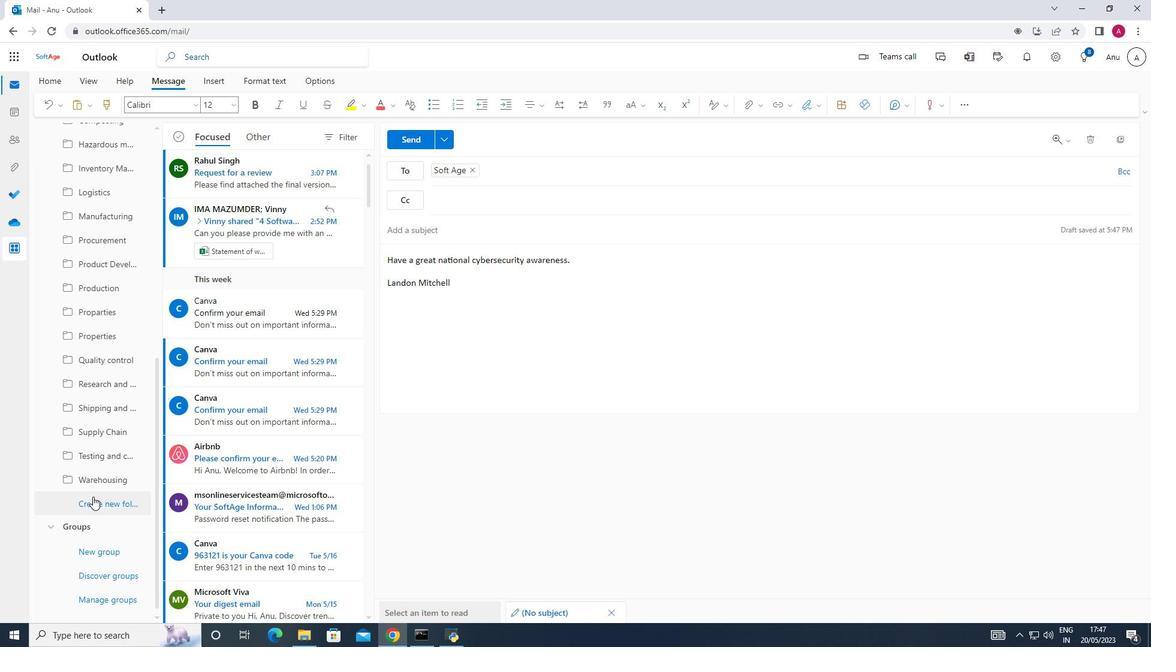 
Action: Mouse moved to (87, 503)
Screenshot: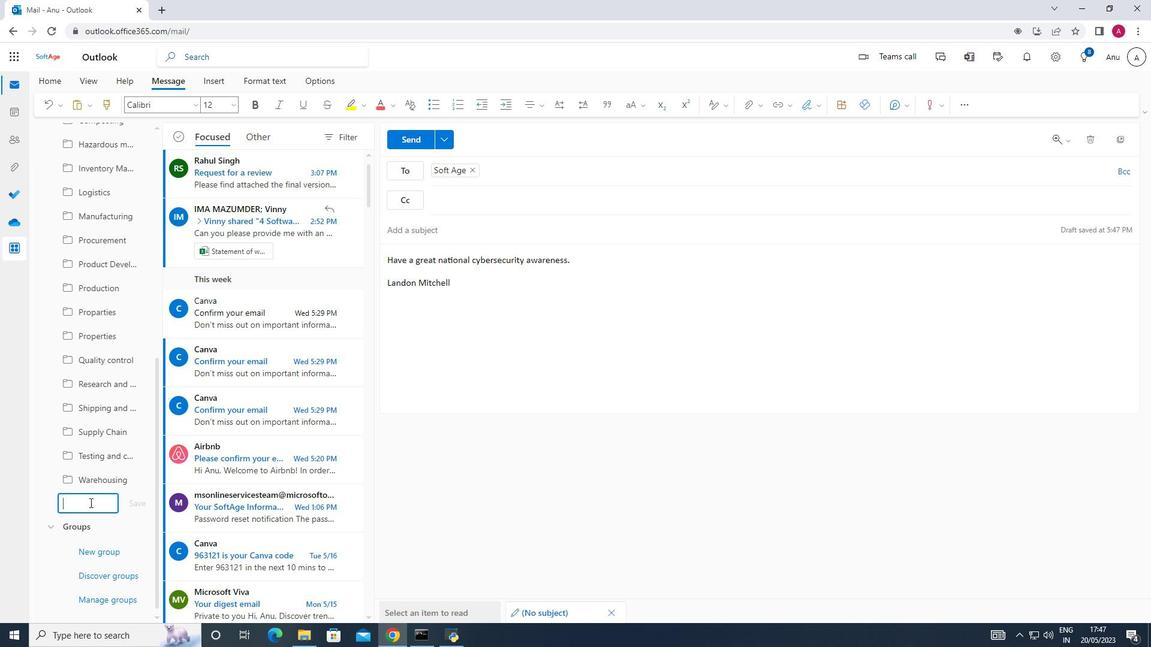 
Action: Mouse pressed left at (87, 503)
Screenshot: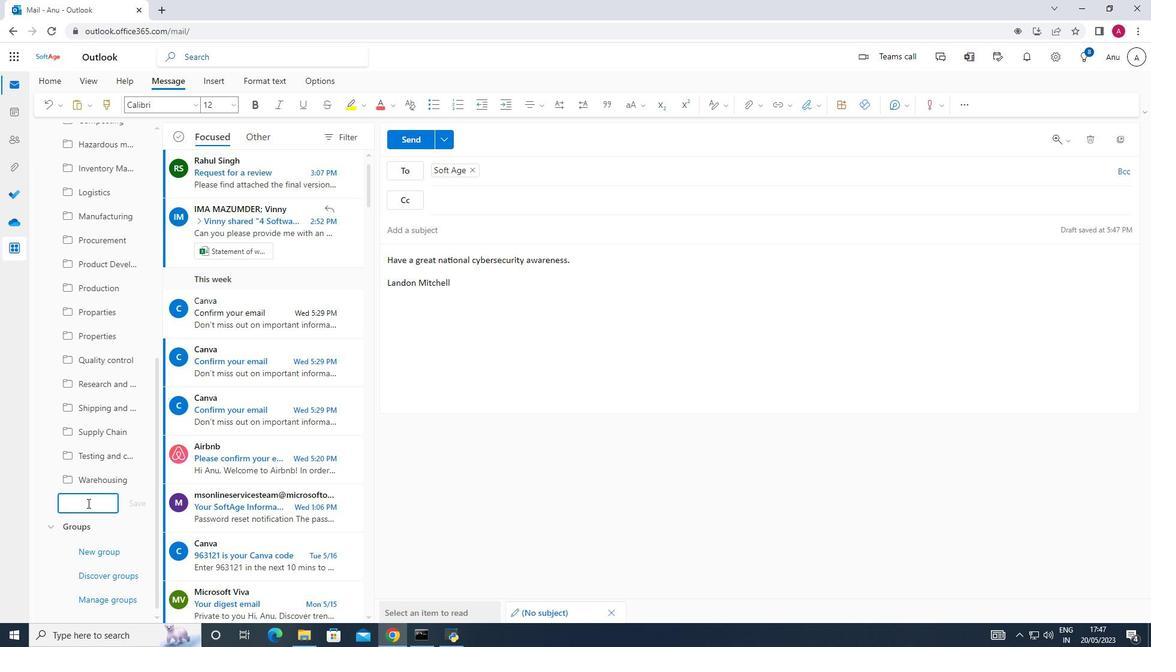 
Action: Mouse moved to (81, 504)
Screenshot: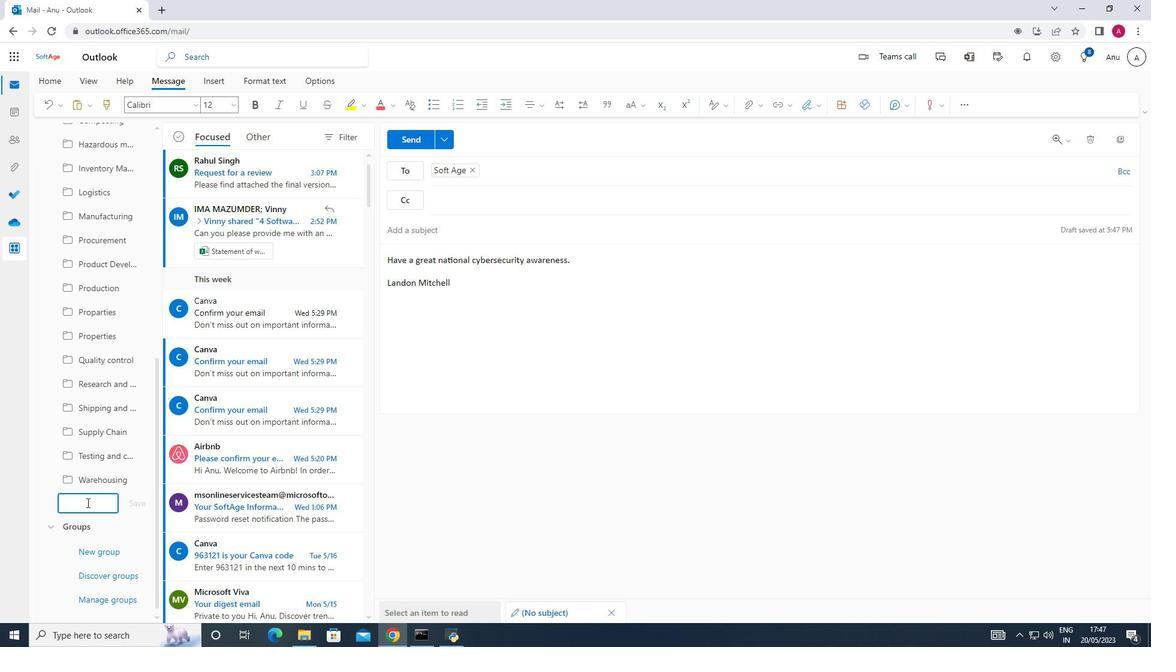 
Action: Key pressed assembly
Screenshot: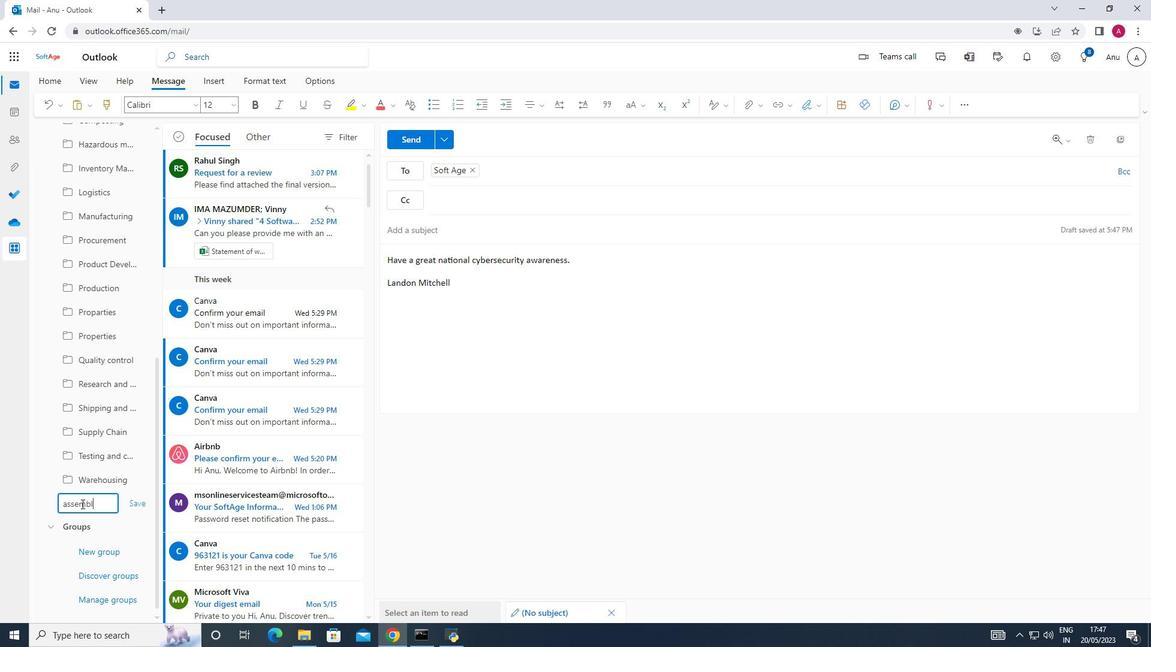 
Action: Mouse moved to (136, 502)
Screenshot: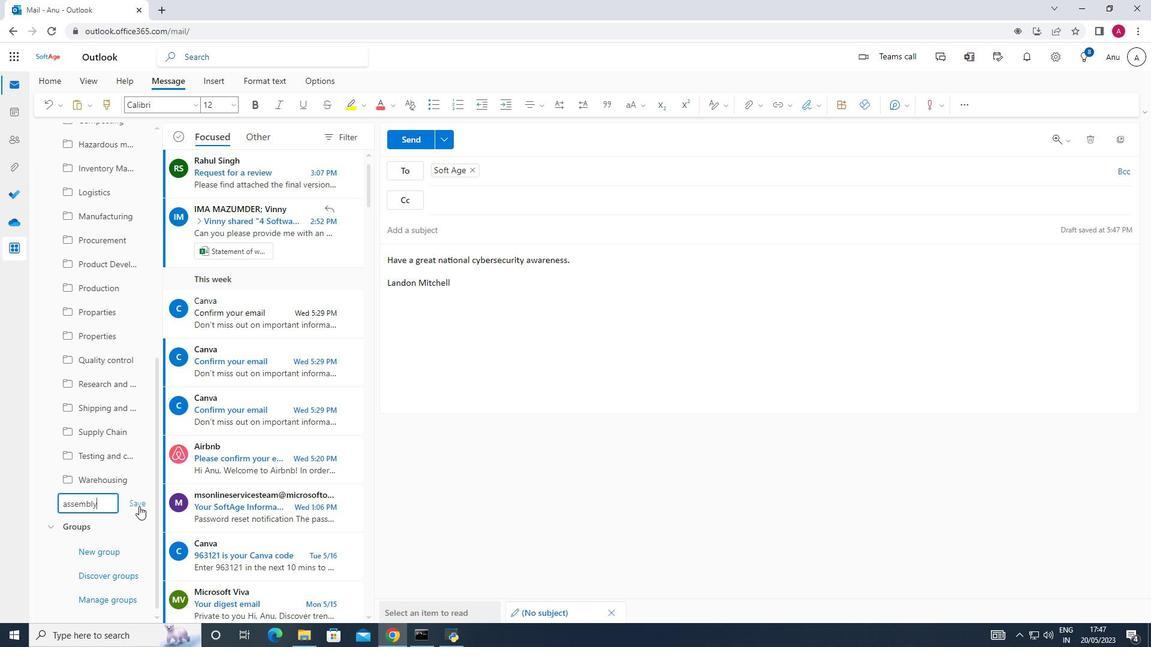 
Action: Mouse pressed left at (136, 502)
Screenshot: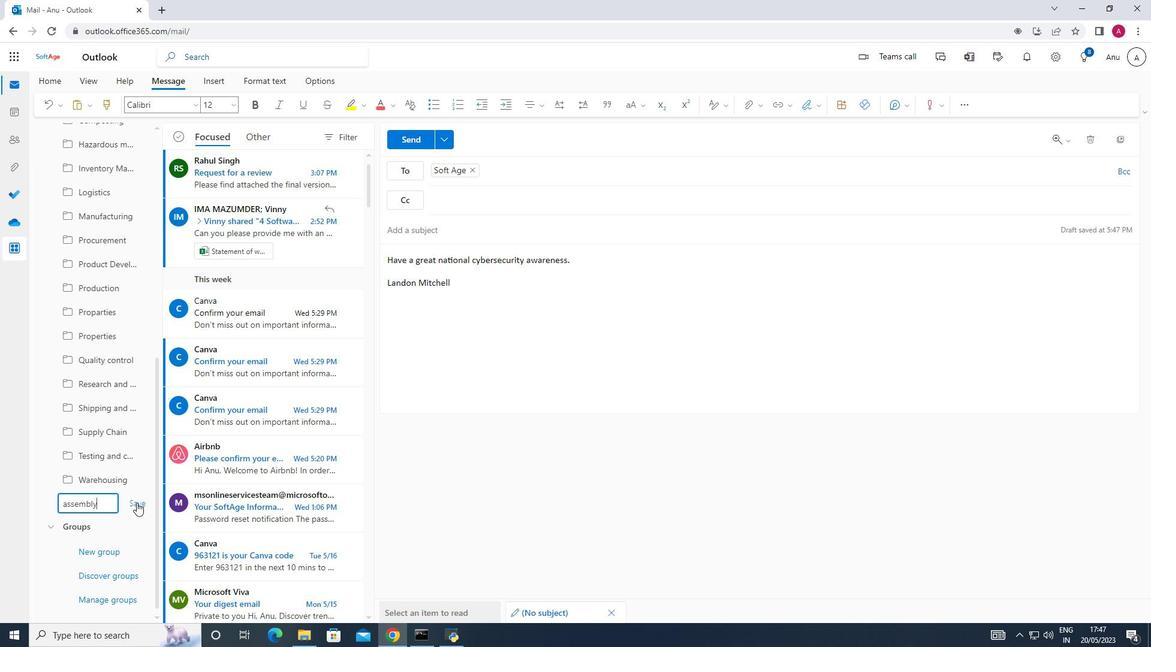 
Action: Mouse moved to (407, 137)
Screenshot: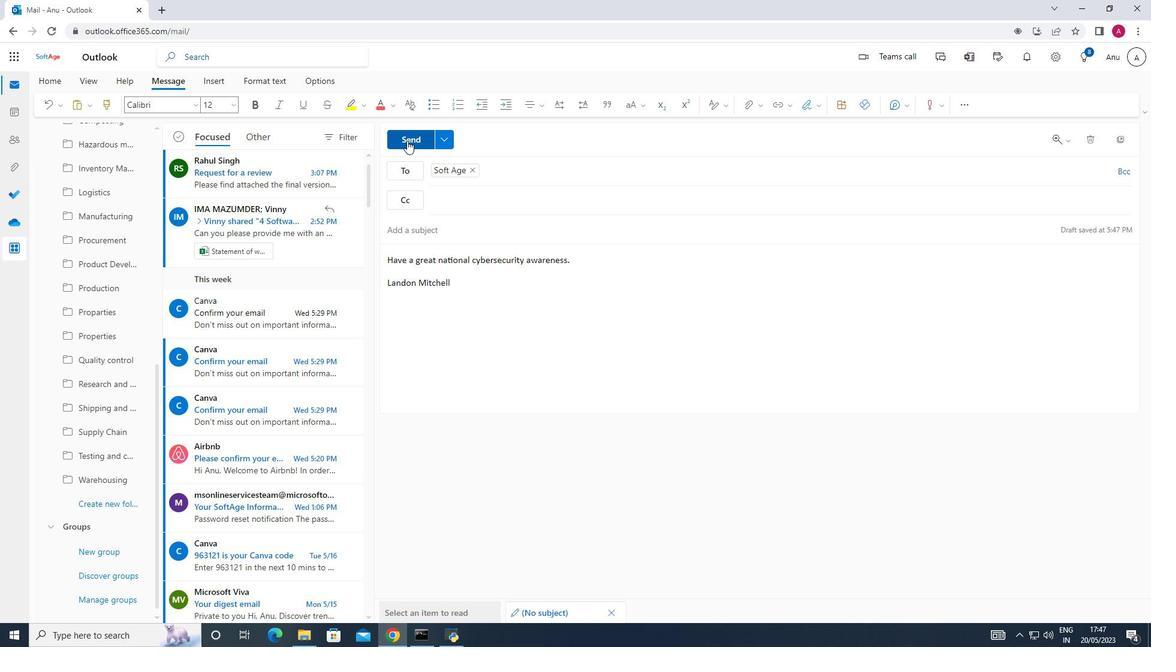 
Action: Mouse pressed left at (407, 137)
Screenshot: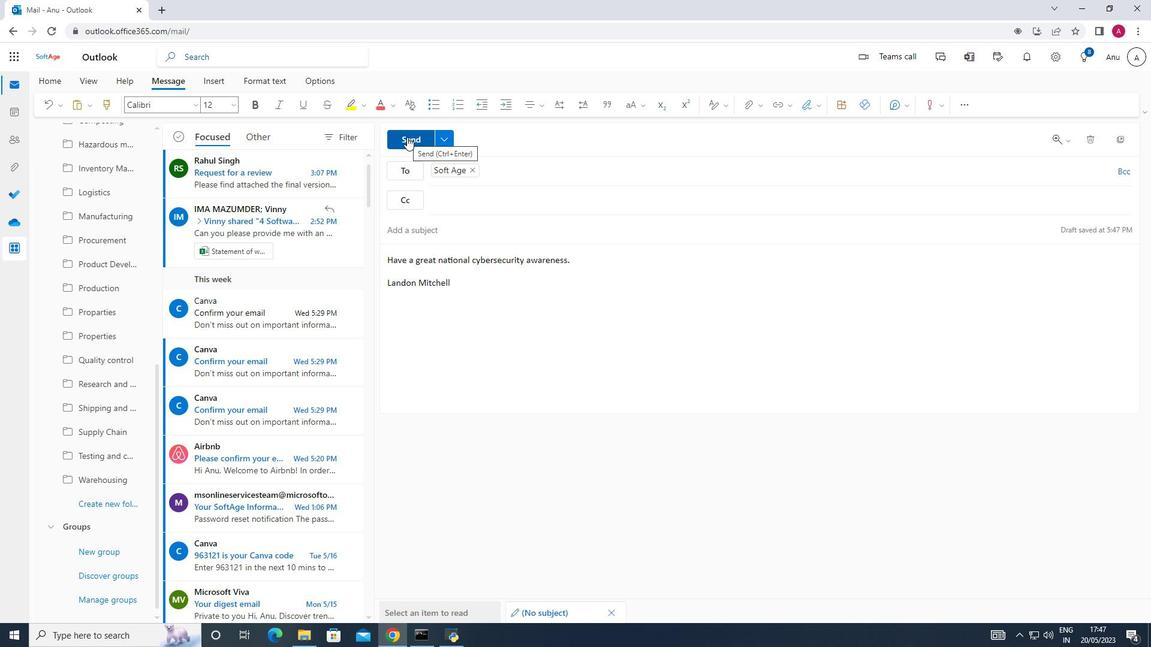 
Action: Mouse moved to (564, 360)
Screenshot: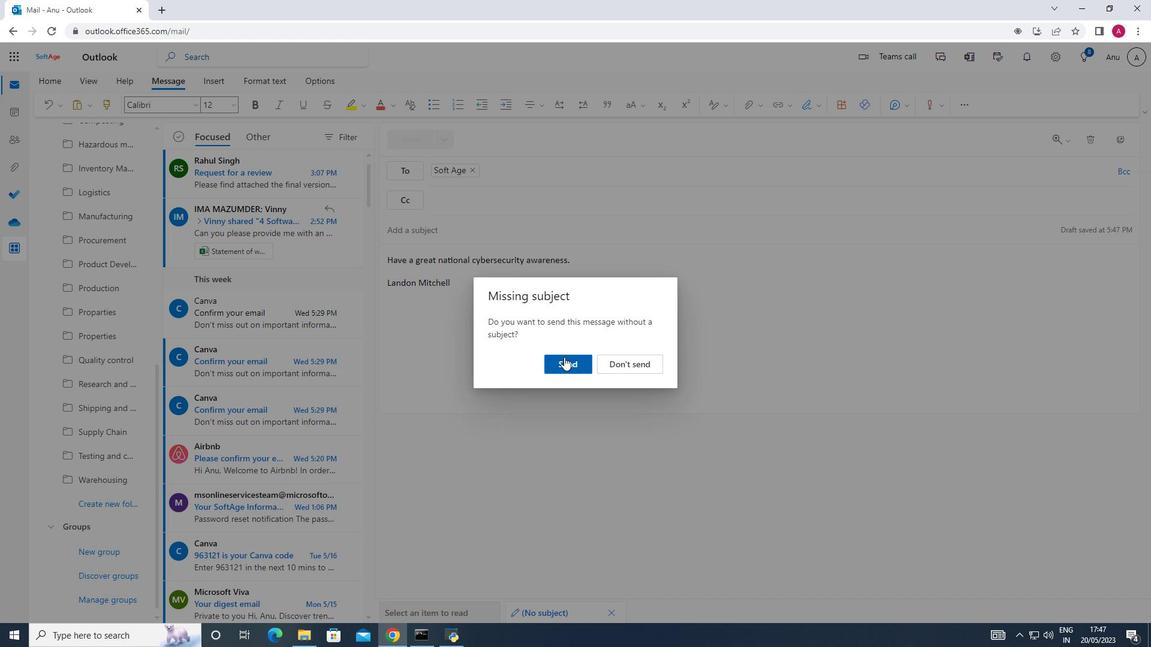 
Action: Mouse pressed left at (564, 360)
Screenshot: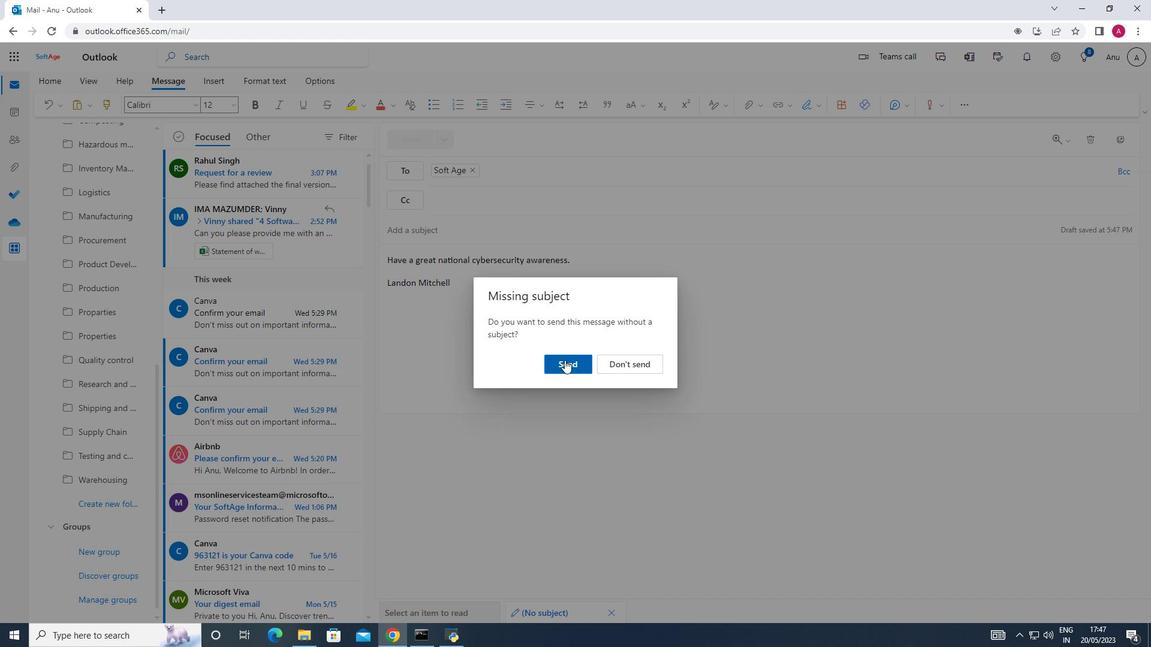 
Action: Mouse moved to (435, 371)
Screenshot: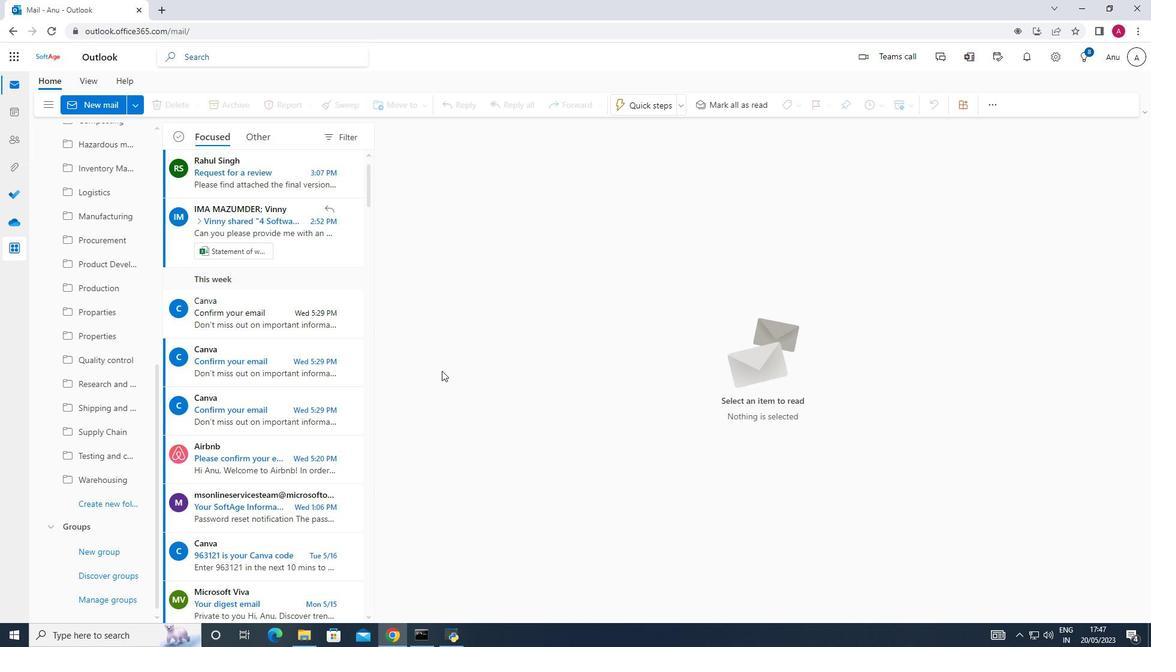 
